 Task: Search one way flight ticket for 1 adult, 5 children, 2 infants in seat and 1 infant on lap in first from Homer: Homer Airport to Laramie: Laramie Regional Airport on 5-3-2023. Choice of flights is American. Number of bags: 1 checked bag. Price is upto 87000. Outbound departure time preference is 6:45.
Action: Mouse moved to (231, 363)
Screenshot: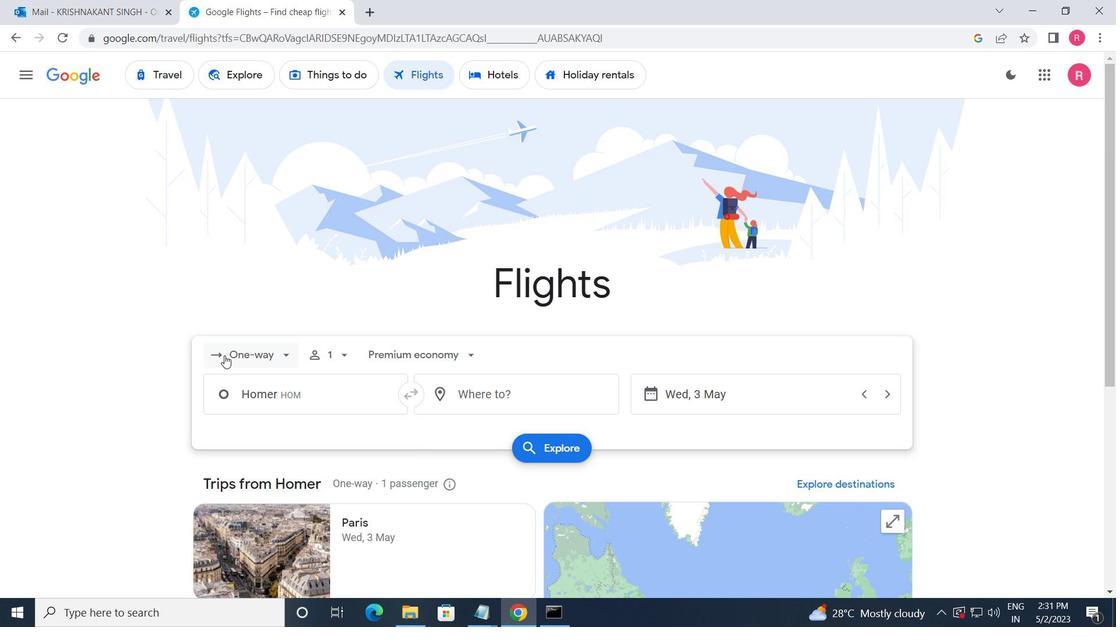 
Action: Mouse pressed left at (231, 363)
Screenshot: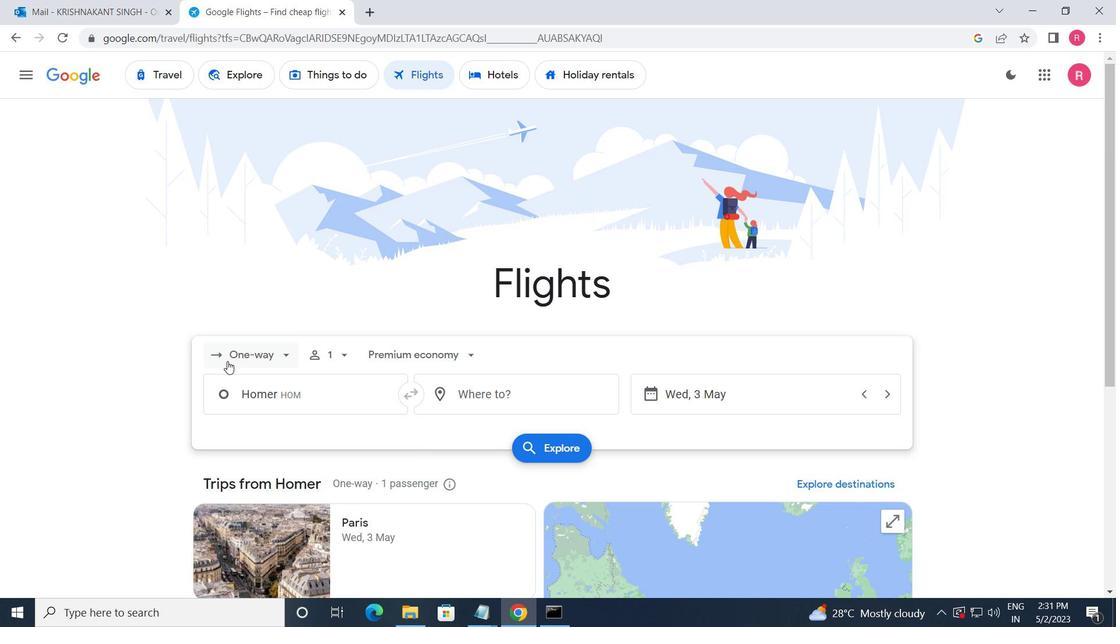 
Action: Mouse moved to (265, 435)
Screenshot: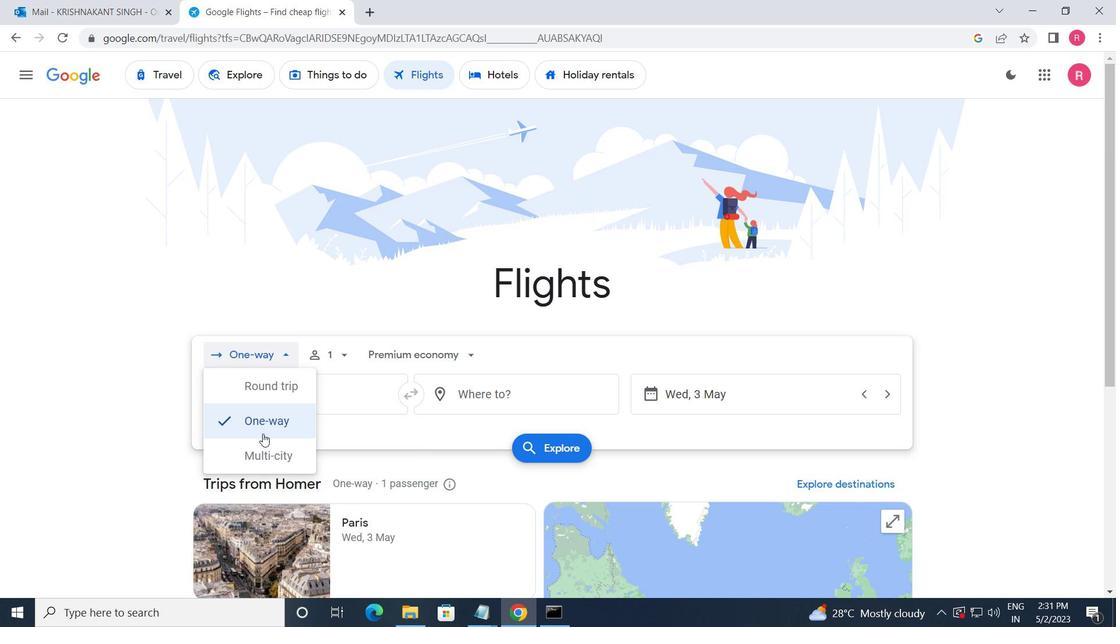 
Action: Mouse pressed left at (265, 435)
Screenshot: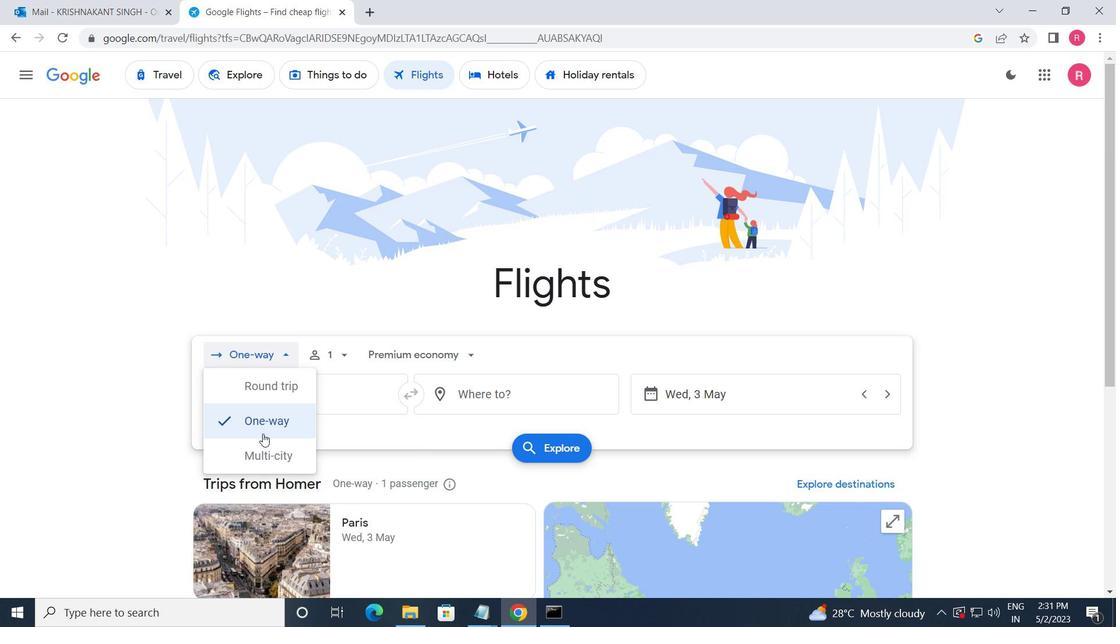 
Action: Mouse moved to (334, 364)
Screenshot: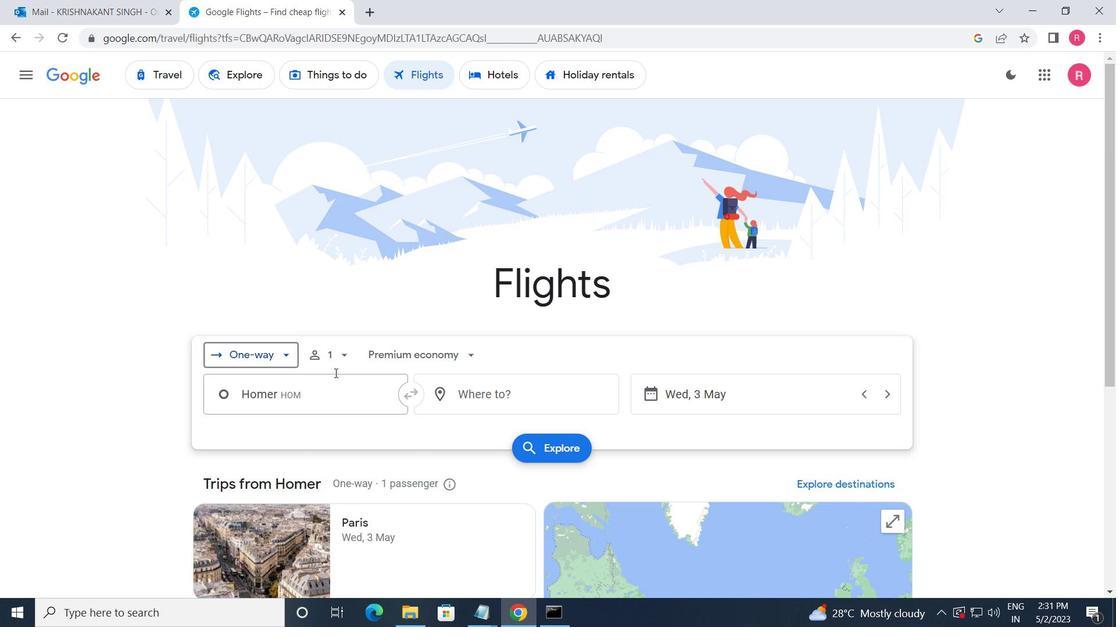 
Action: Mouse pressed left at (334, 364)
Screenshot: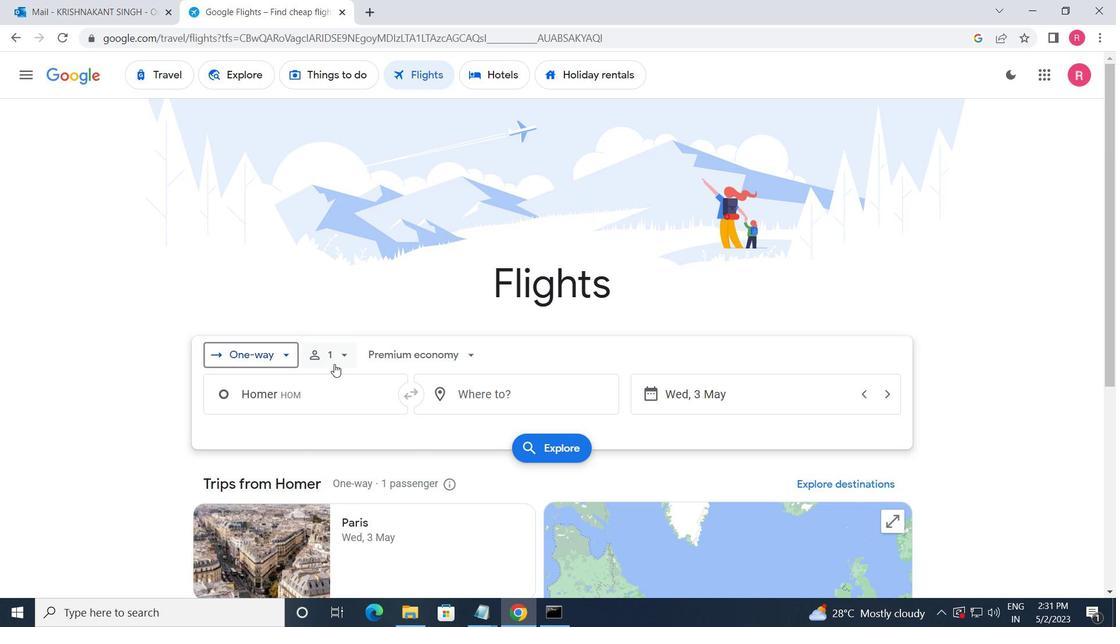 
Action: Mouse moved to (451, 425)
Screenshot: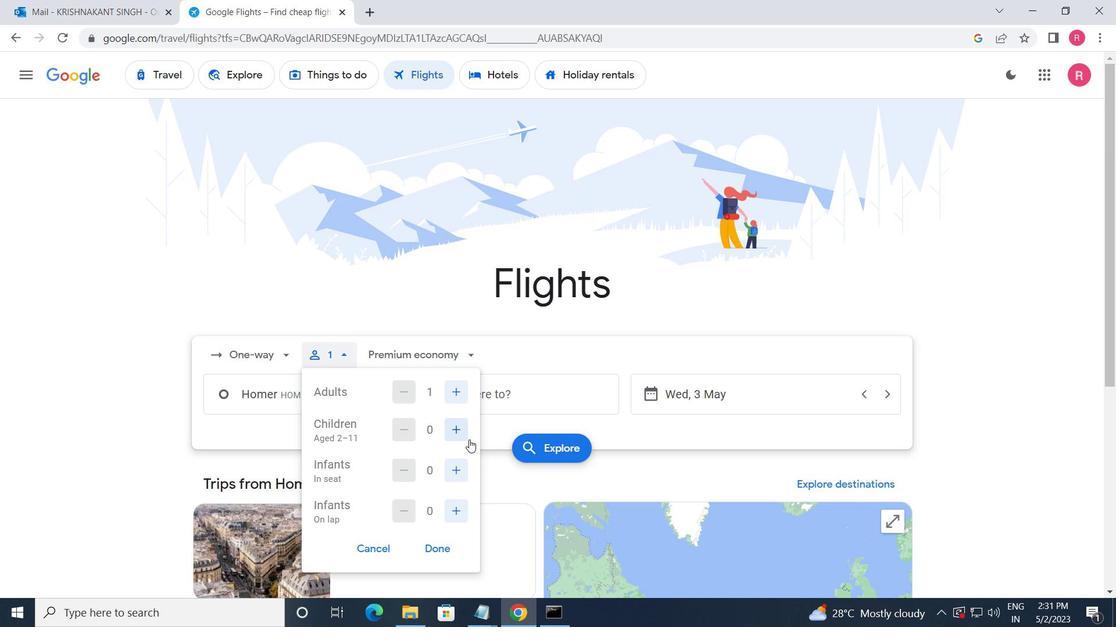 
Action: Mouse pressed left at (451, 425)
Screenshot: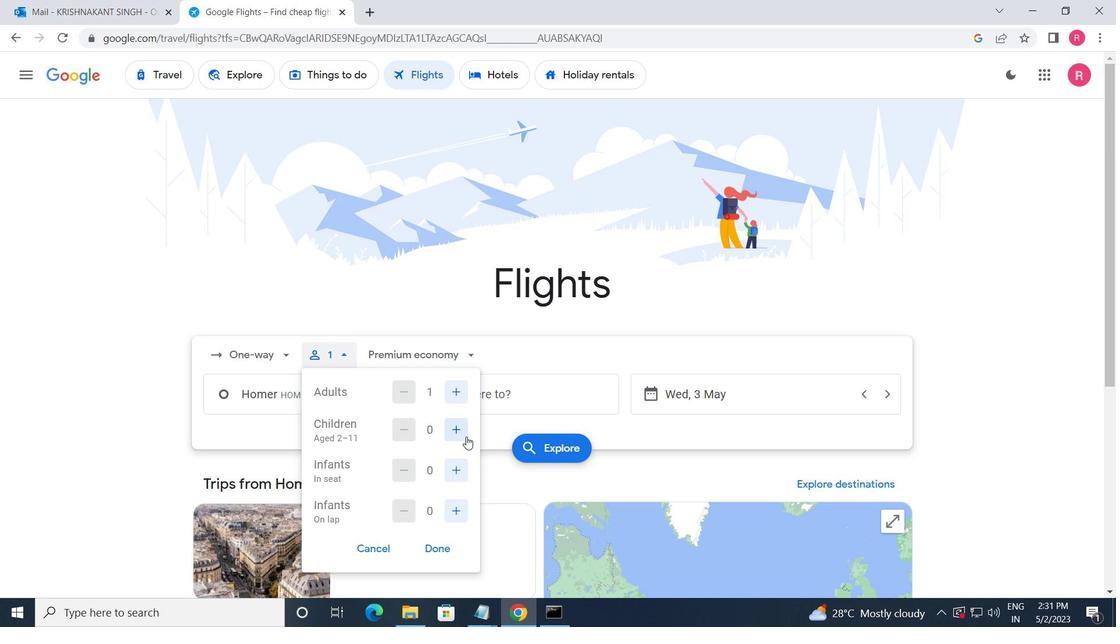 
Action: Mouse pressed left at (451, 425)
Screenshot: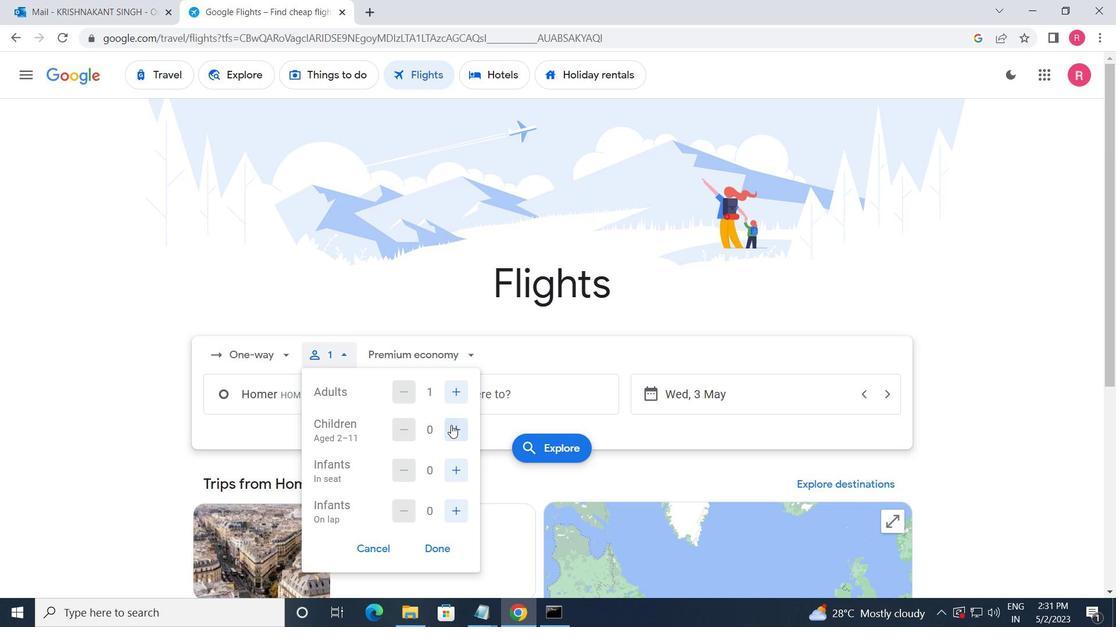 
Action: Mouse pressed left at (451, 425)
Screenshot: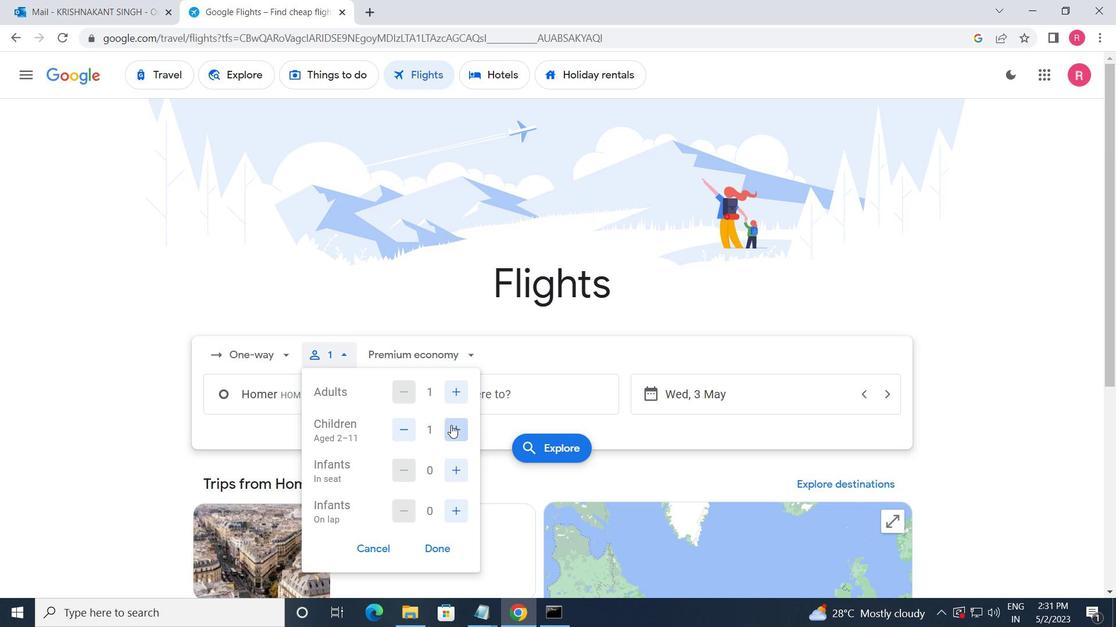 
Action: Mouse pressed left at (451, 425)
Screenshot: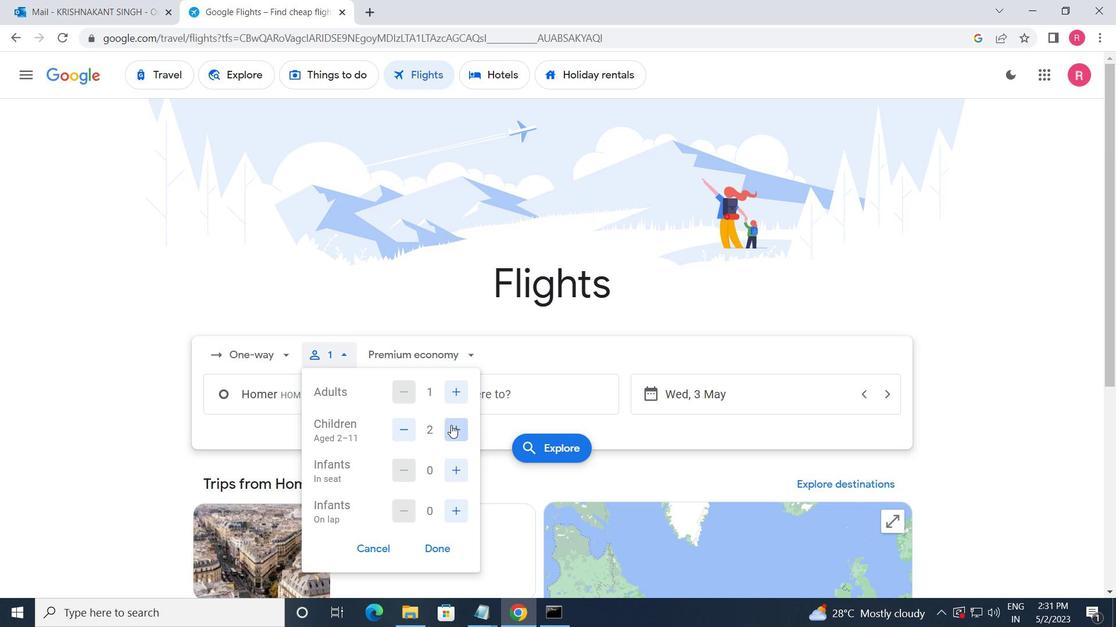 
Action: Mouse pressed left at (451, 425)
Screenshot: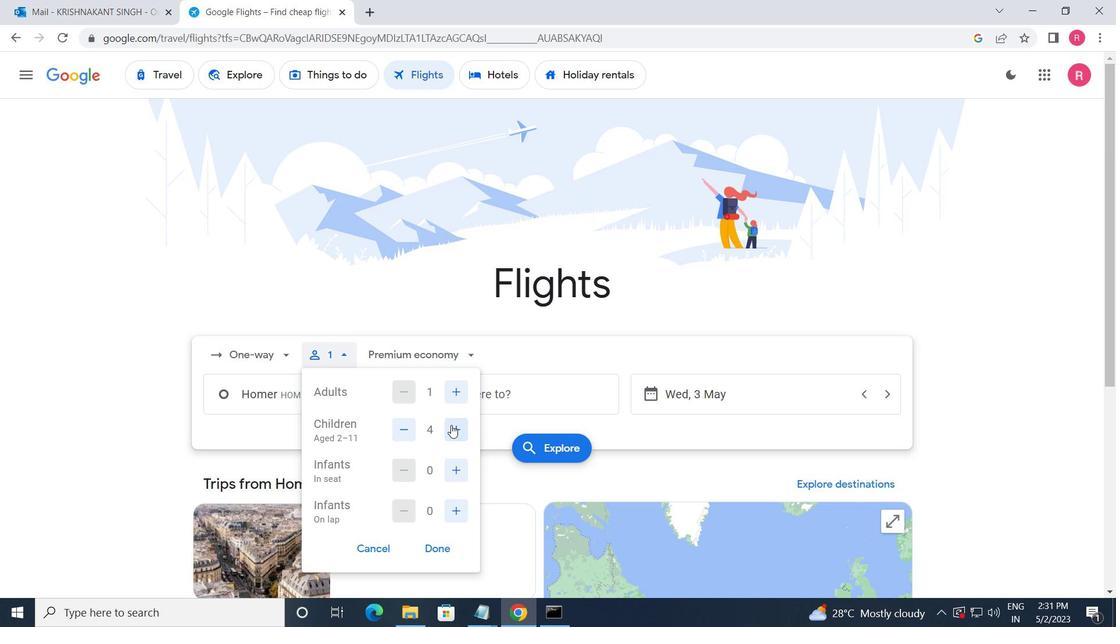 
Action: Mouse moved to (456, 470)
Screenshot: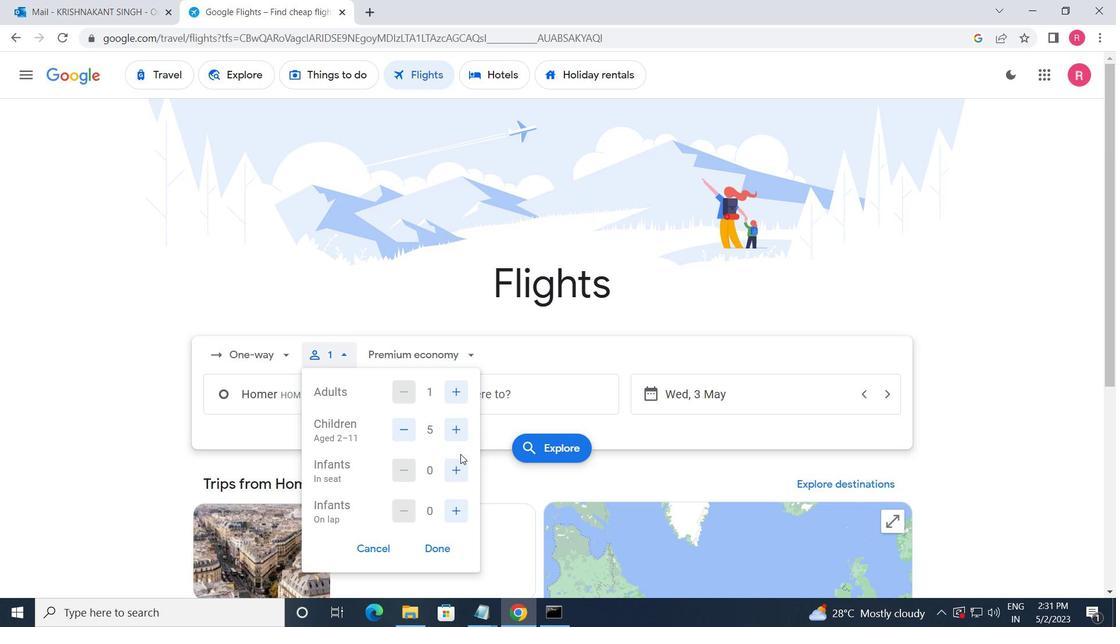 
Action: Mouse pressed left at (456, 470)
Screenshot: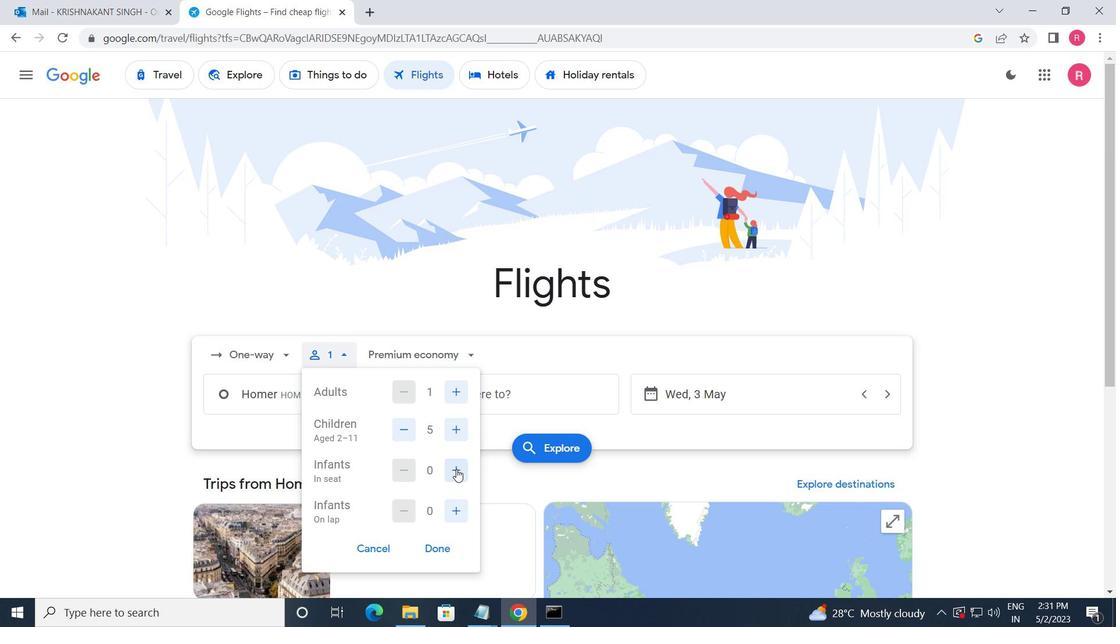 
Action: Mouse pressed left at (456, 470)
Screenshot: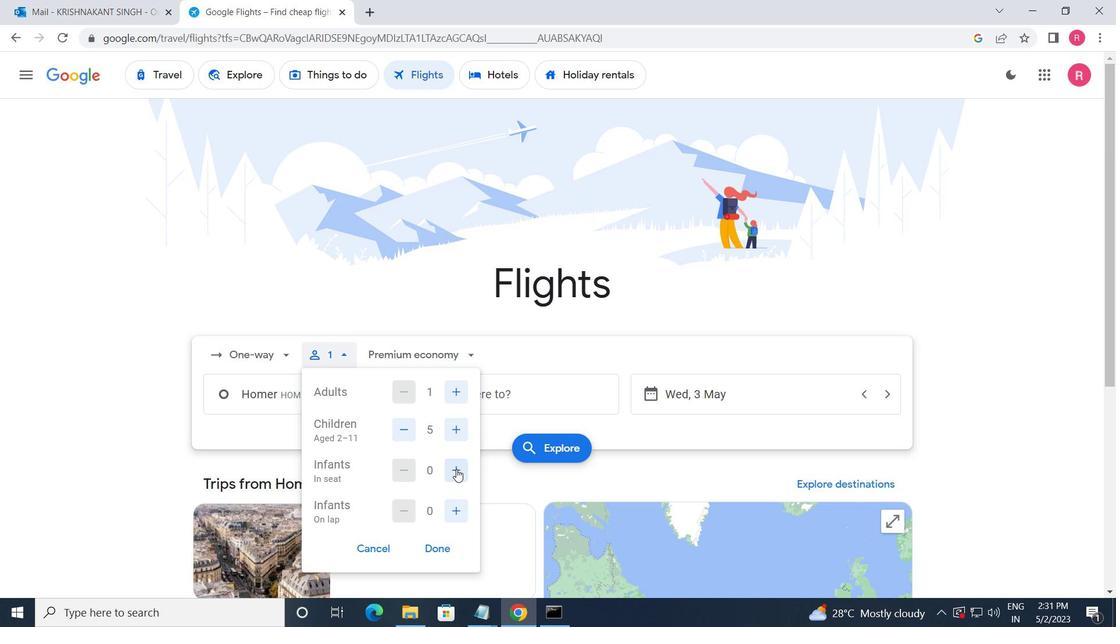 
Action: Mouse moved to (462, 507)
Screenshot: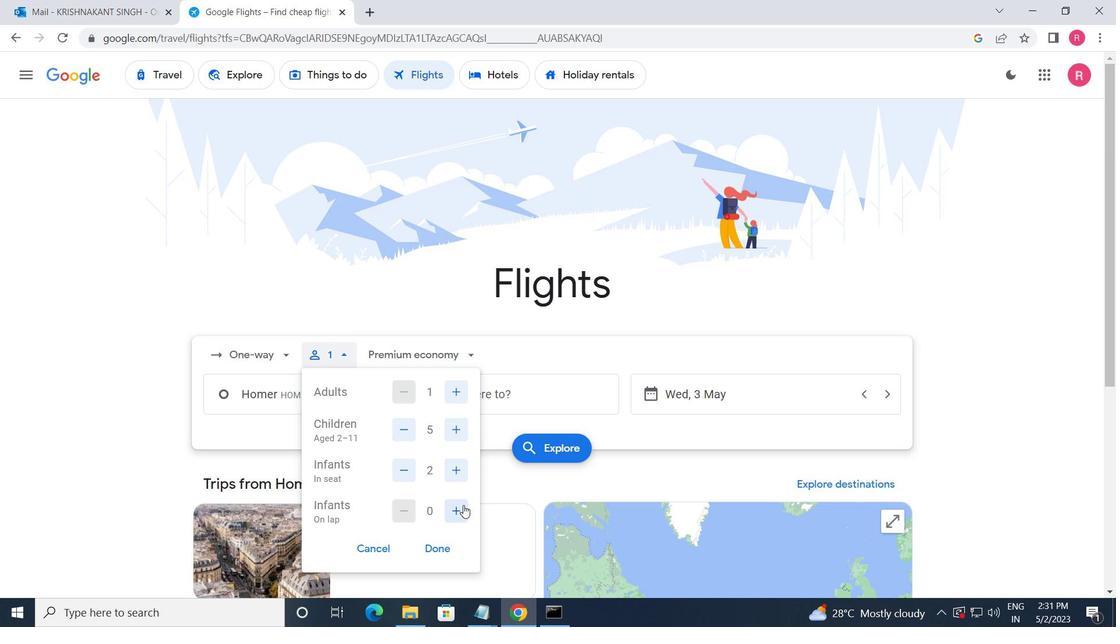 
Action: Mouse pressed left at (462, 507)
Screenshot: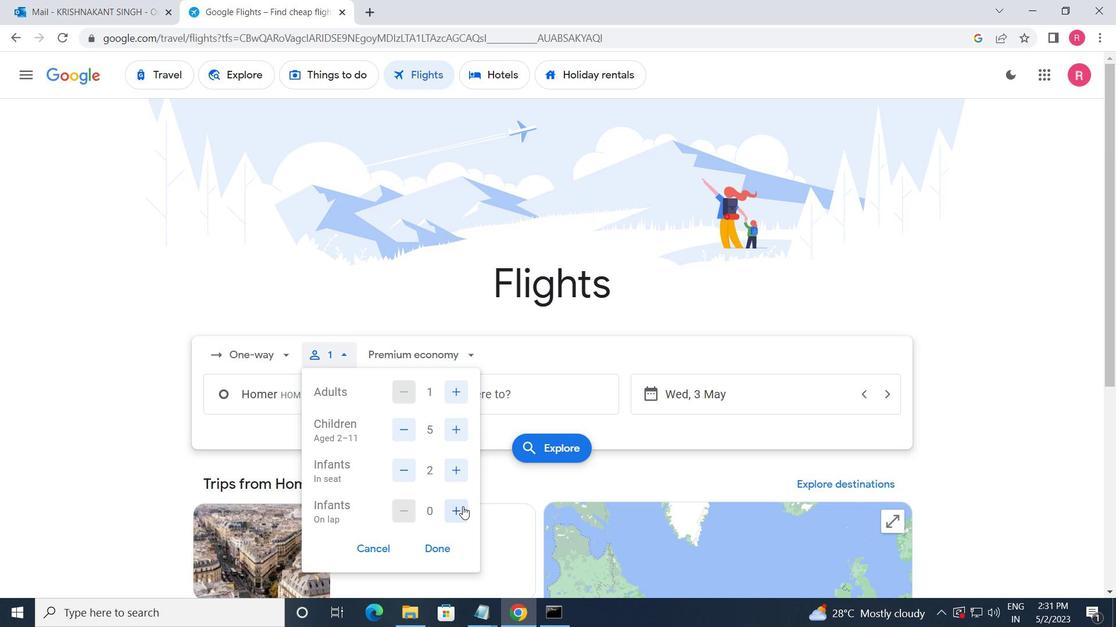 
Action: Mouse moved to (405, 513)
Screenshot: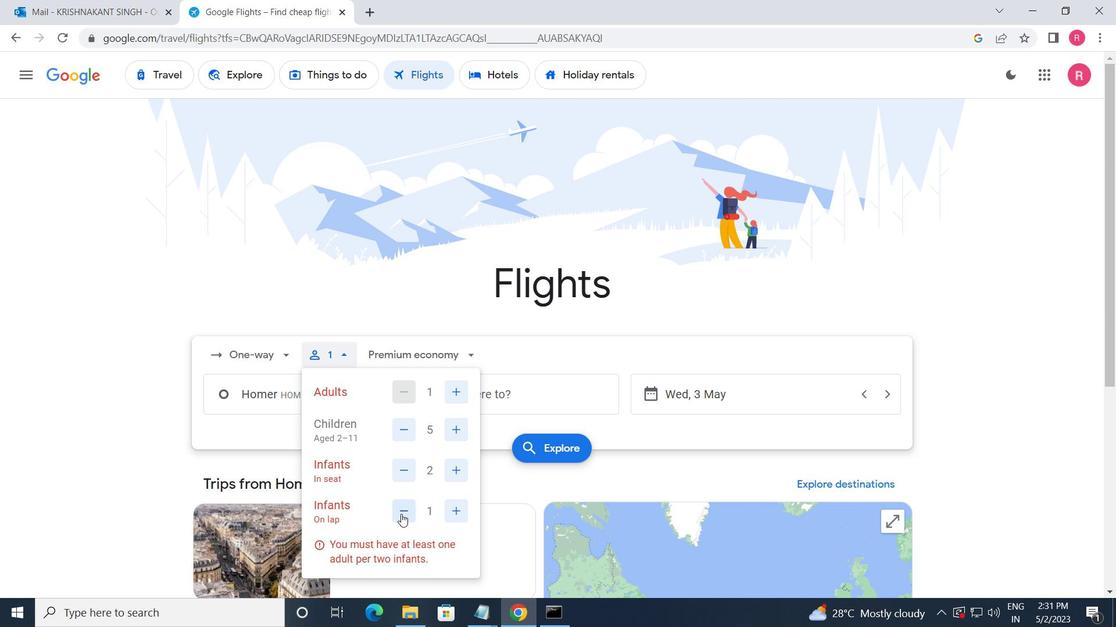 
Action: Mouse pressed left at (405, 513)
Screenshot: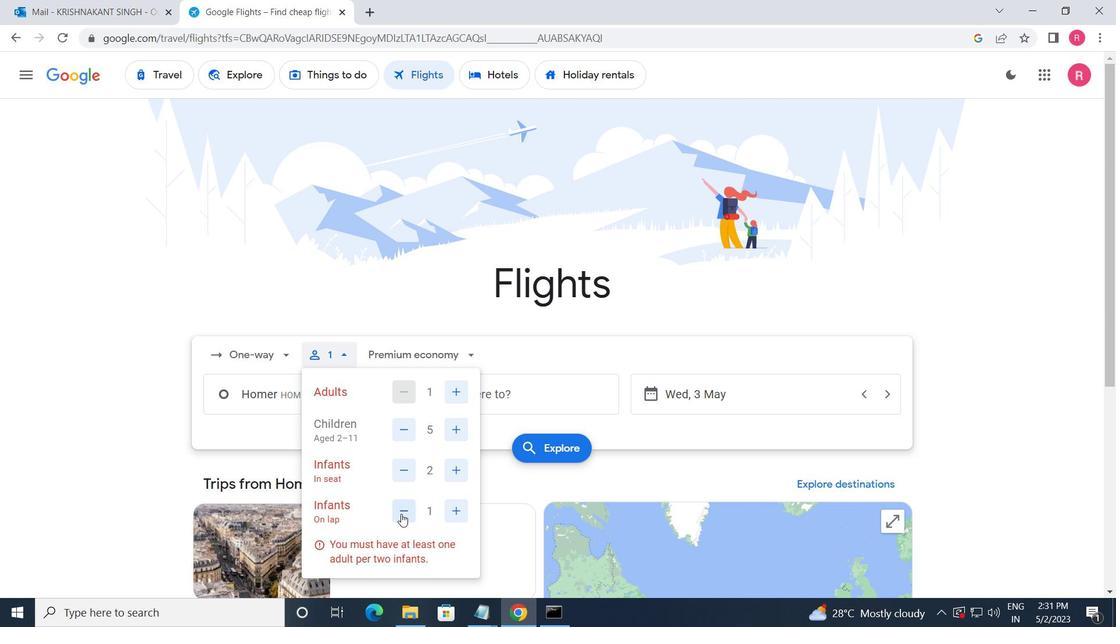 
Action: Mouse moved to (432, 549)
Screenshot: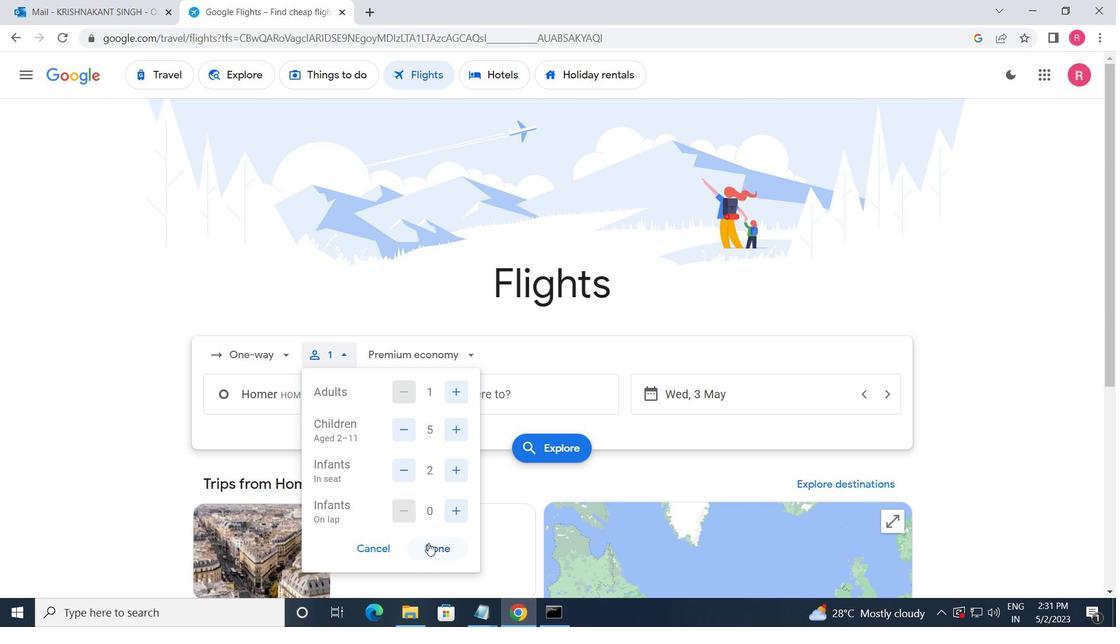 
Action: Mouse pressed left at (432, 549)
Screenshot: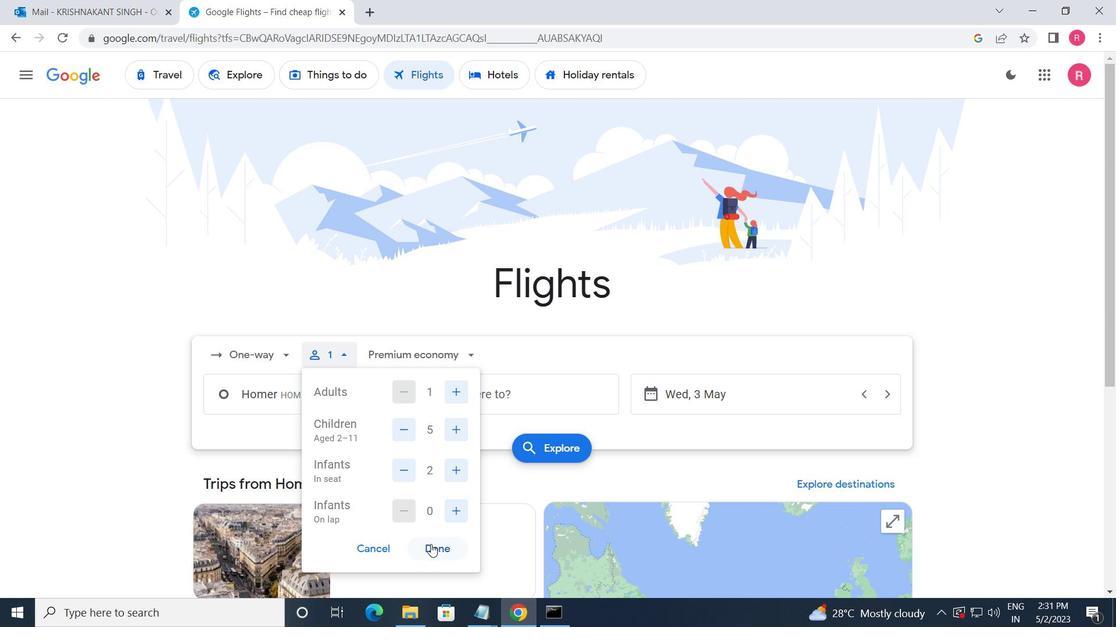 
Action: Mouse moved to (417, 369)
Screenshot: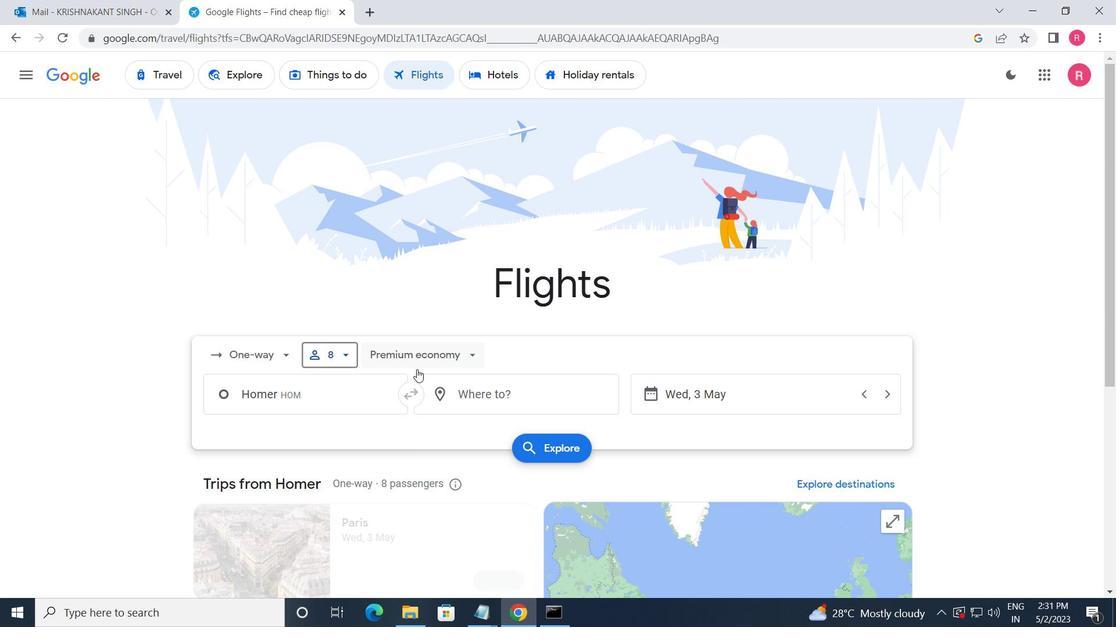 
Action: Mouse pressed left at (417, 369)
Screenshot: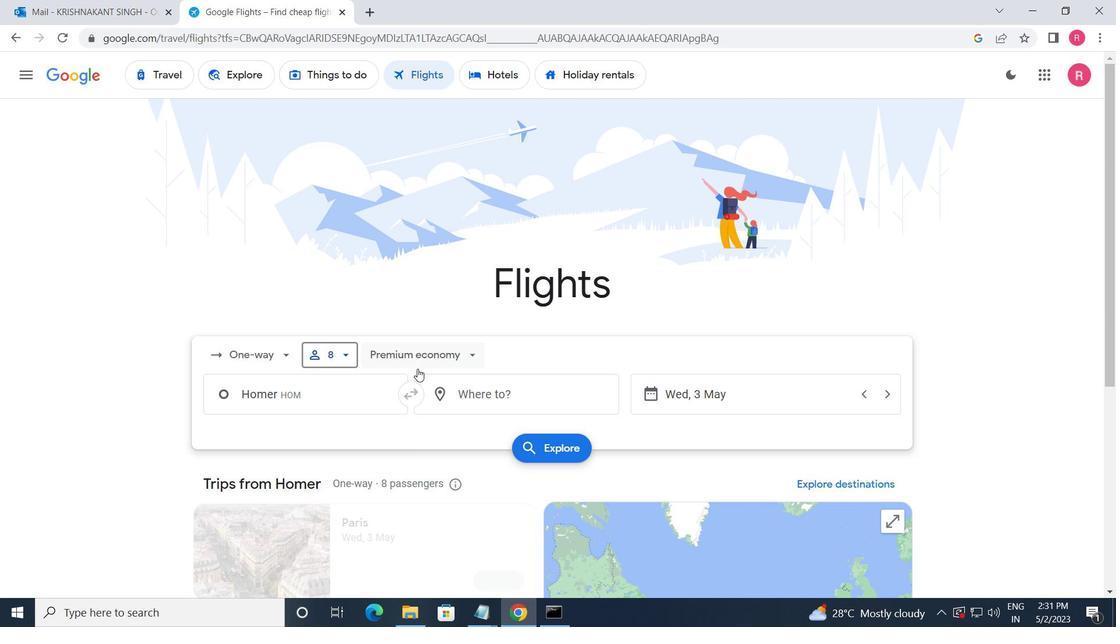
Action: Mouse moved to (402, 498)
Screenshot: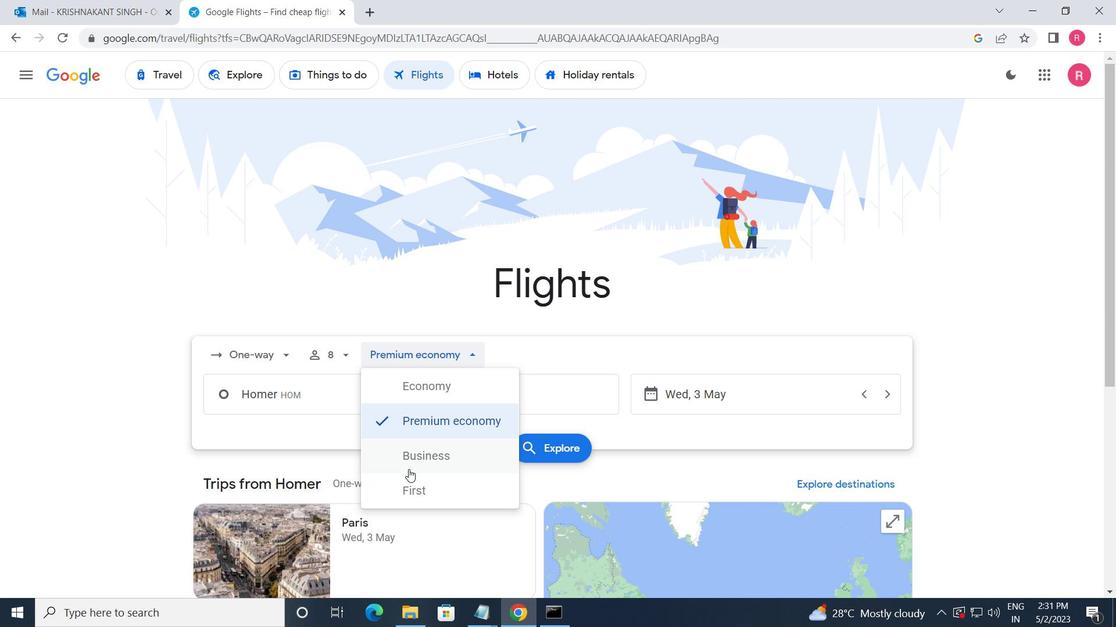 
Action: Mouse pressed left at (402, 498)
Screenshot: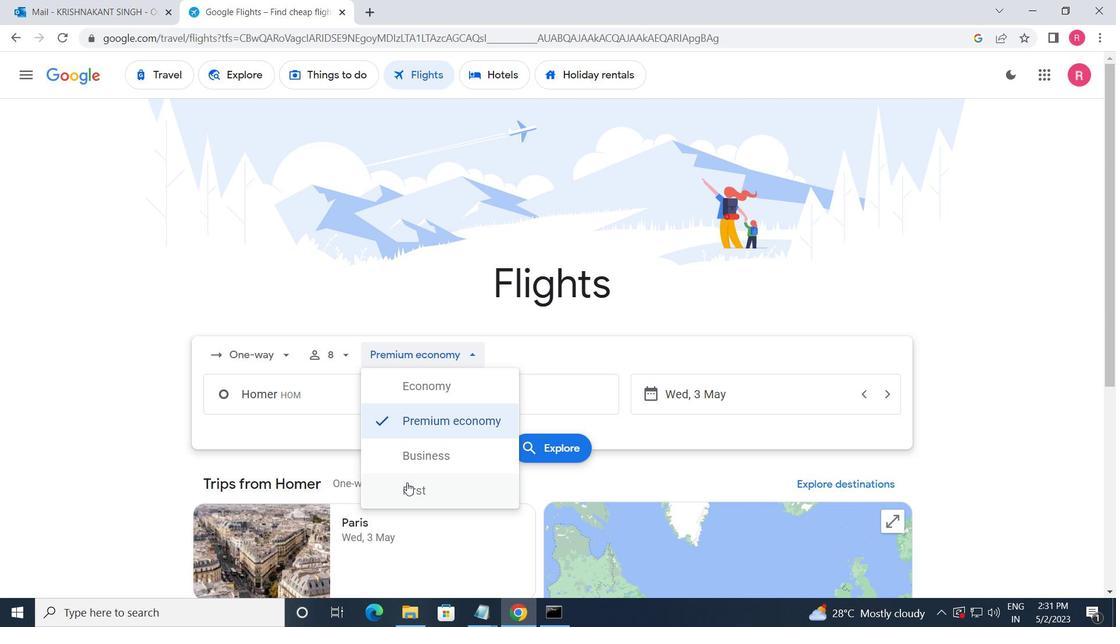 
Action: Mouse moved to (348, 398)
Screenshot: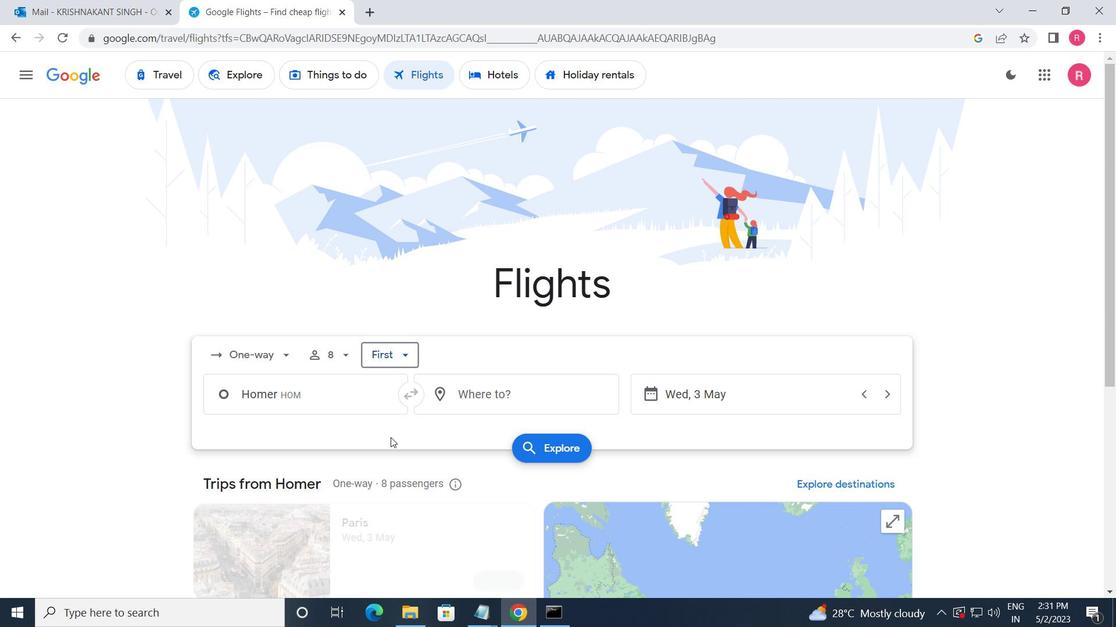 
Action: Mouse pressed left at (348, 398)
Screenshot: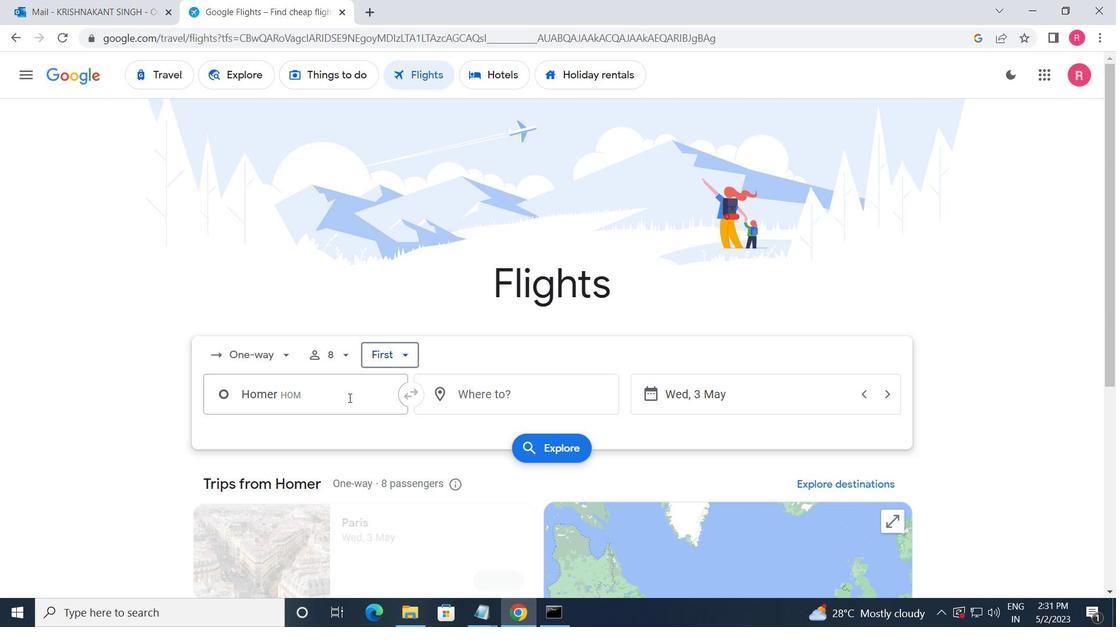 
Action: Mouse moved to (306, 526)
Screenshot: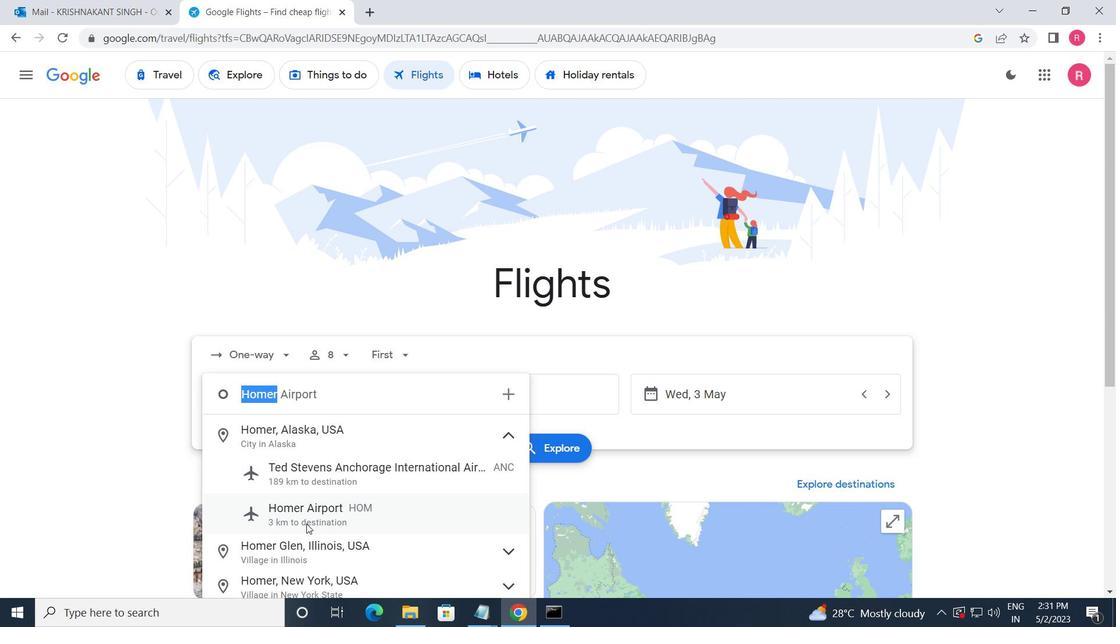 
Action: Mouse pressed left at (306, 526)
Screenshot: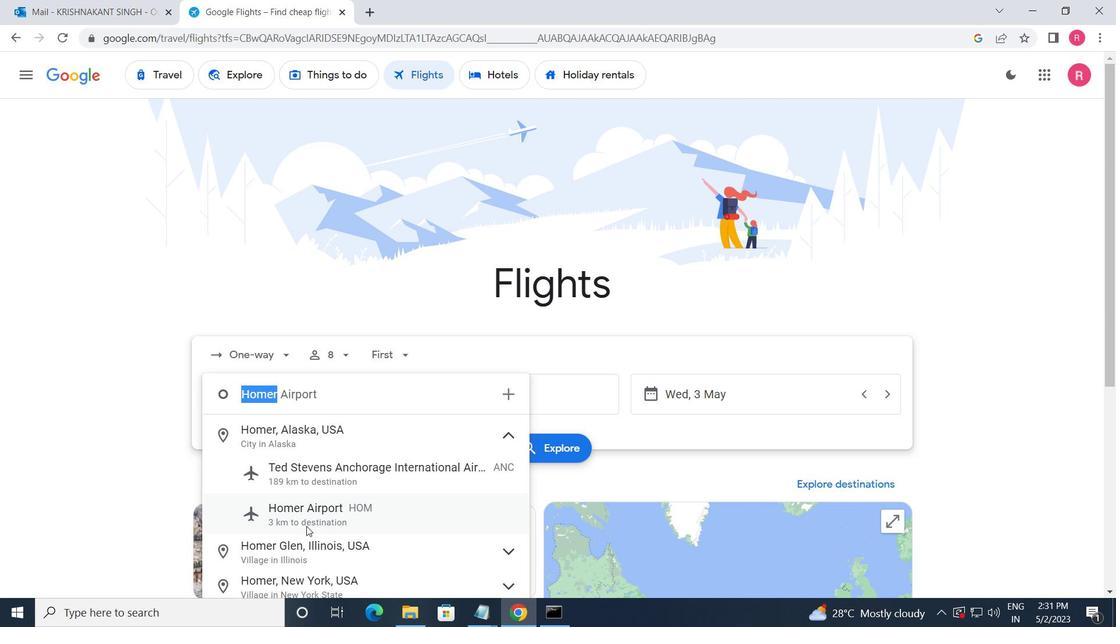 
Action: Mouse moved to (506, 397)
Screenshot: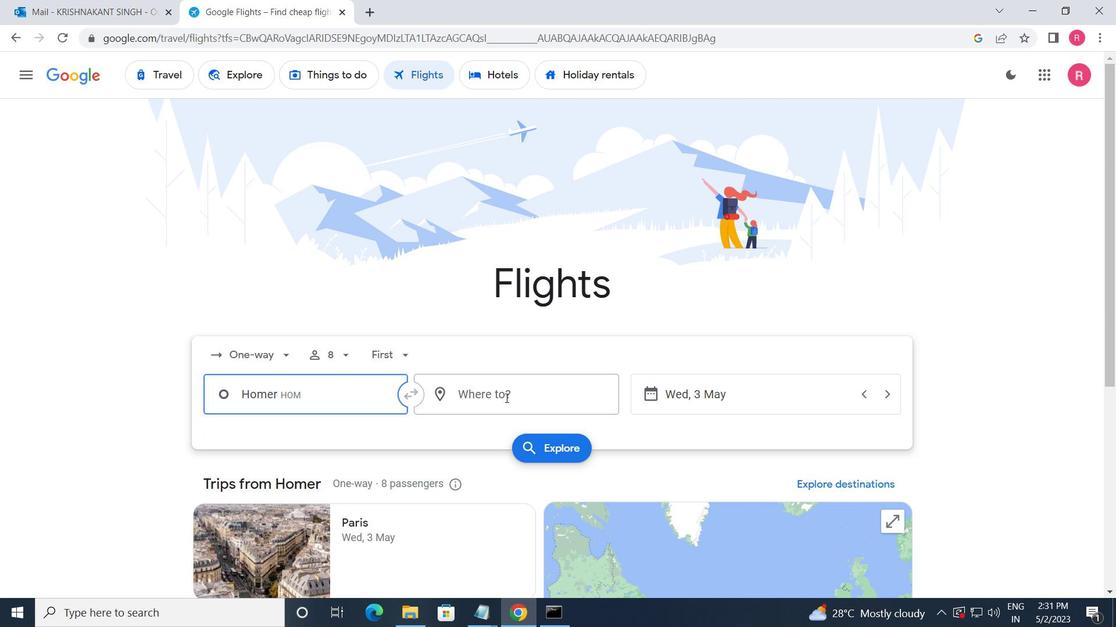 
Action: Mouse pressed left at (506, 397)
Screenshot: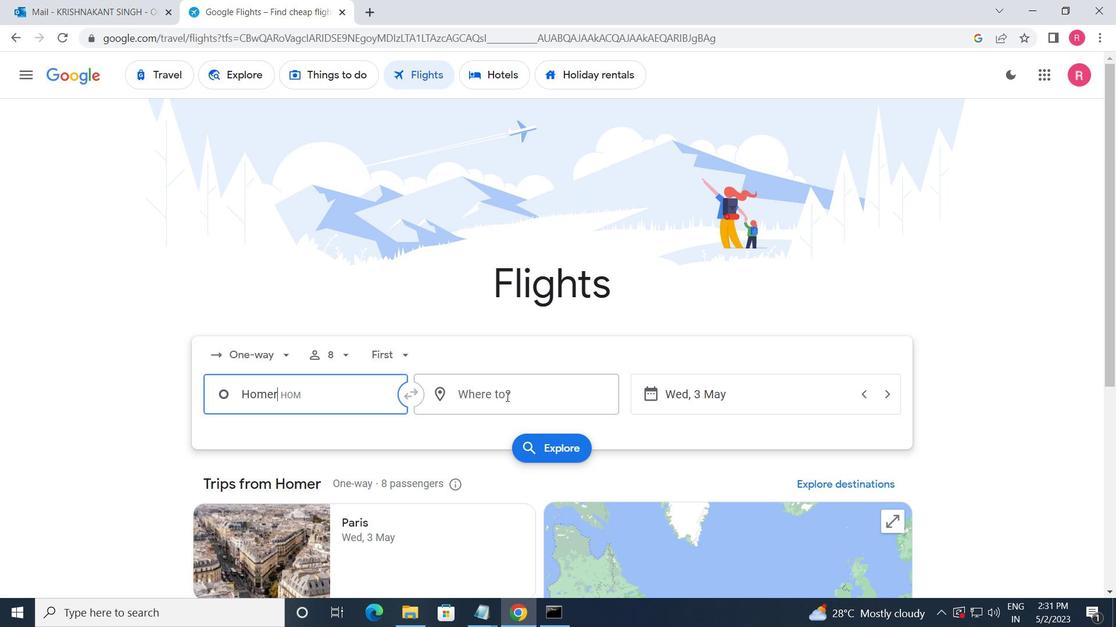 
Action: Mouse moved to (507, 546)
Screenshot: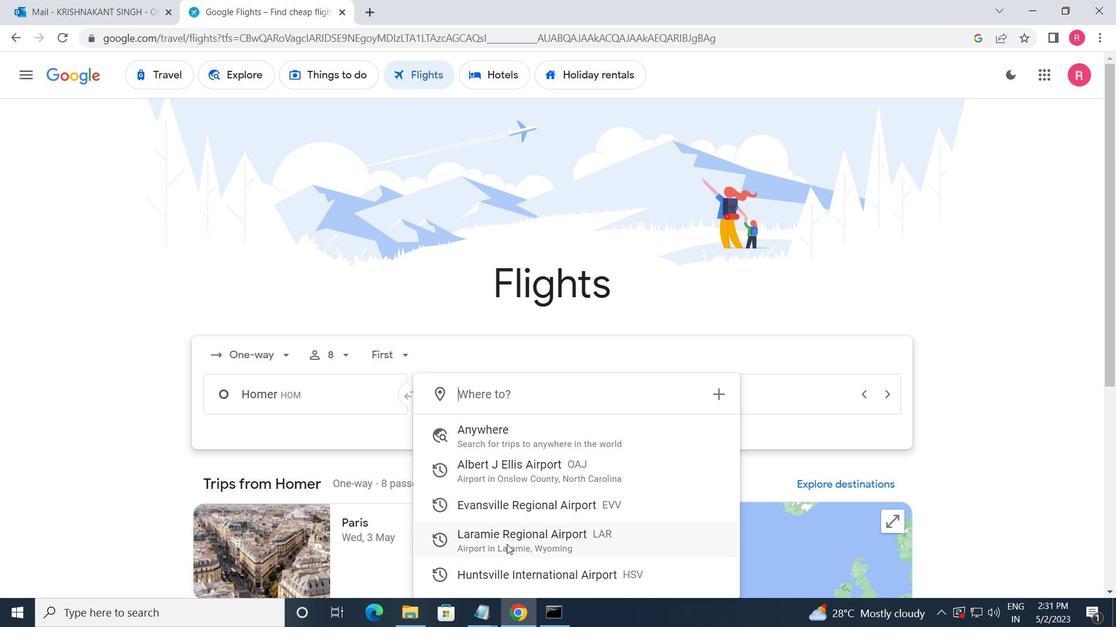 
Action: Mouse pressed left at (507, 546)
Screenshot: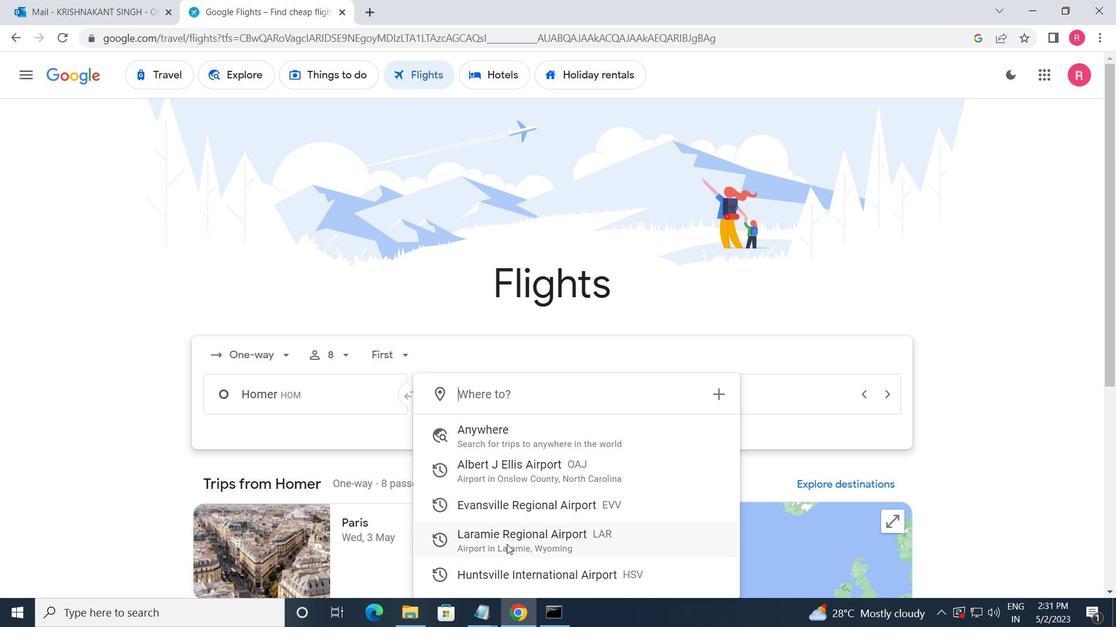 
Action: Mouse moved to (748, 403)
Screenshot: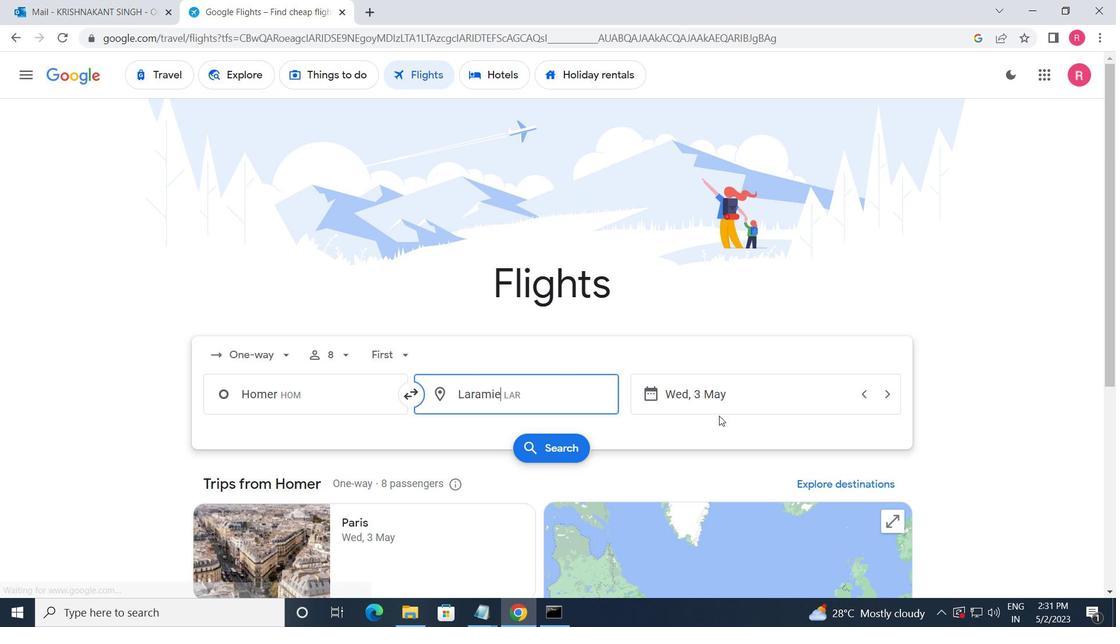 
Action: Mouse pressed left at (748, 403)
Screenshot: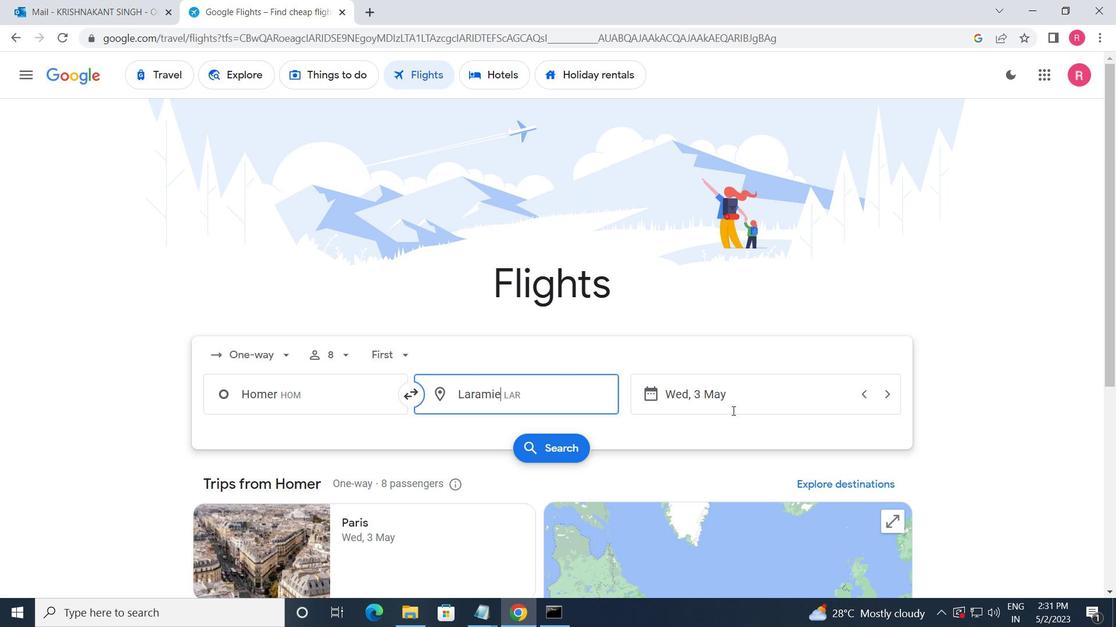 
Action: Mouse moved to (494, 339)
Screenshot: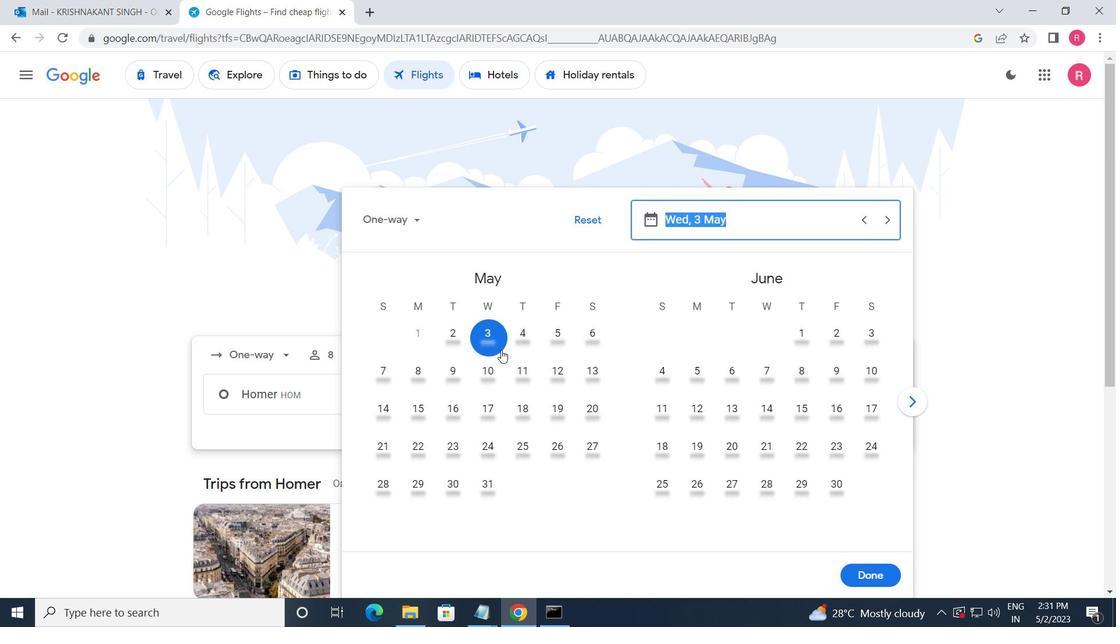 
Action: Mouse pressed left at (494, 339)
Screenshot: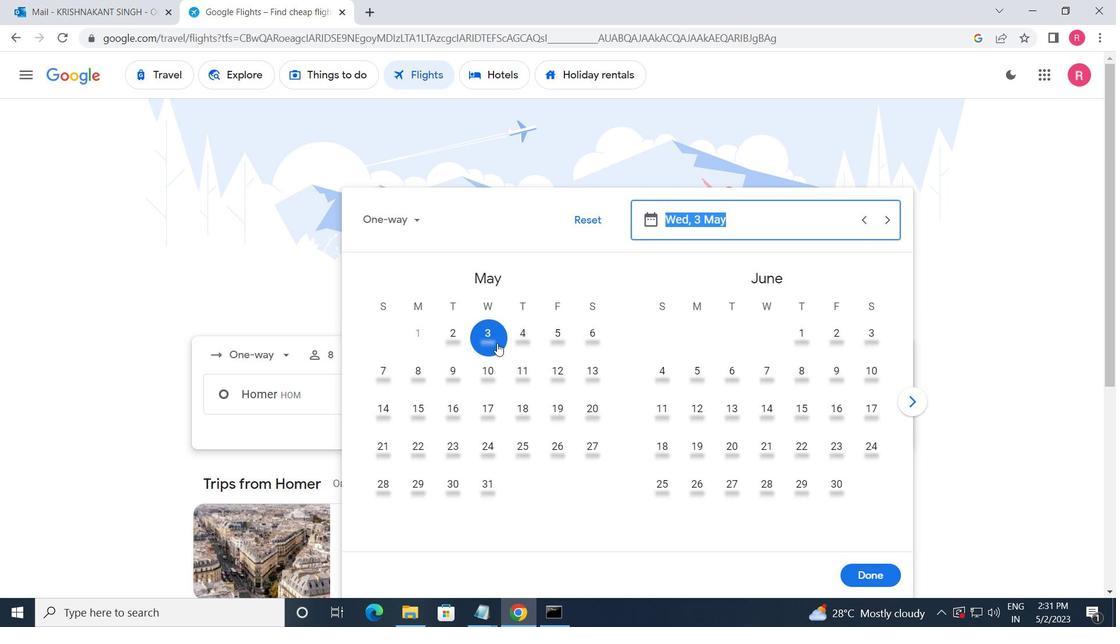 
Action: Mouse moved to (862, 574)
Screenshot: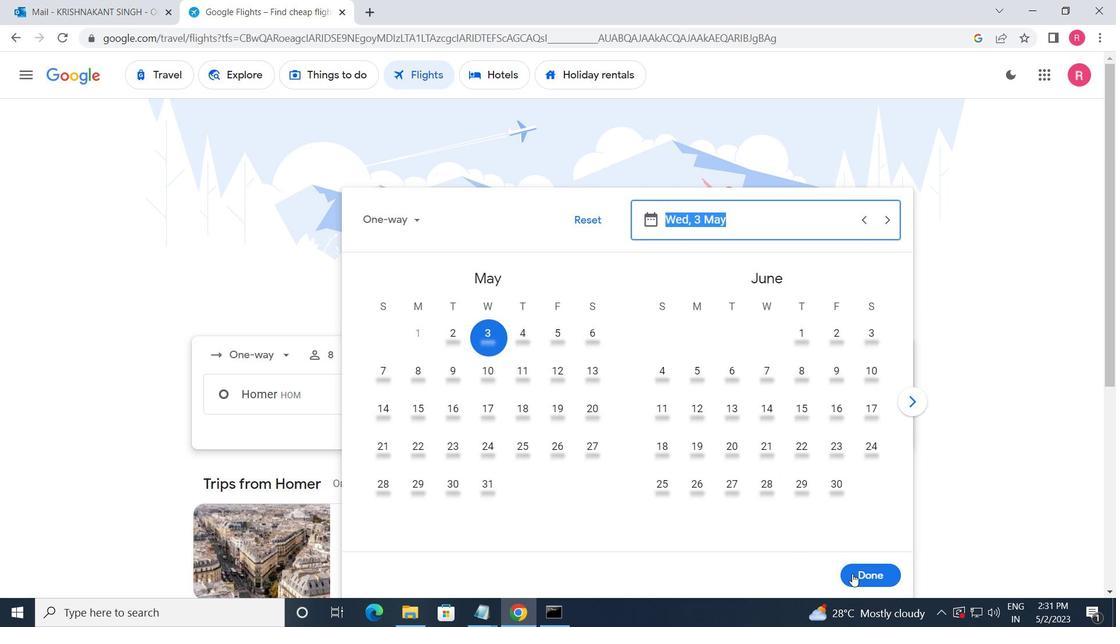 
Action: Mouse pressed left at (862, 574)
Screenshot: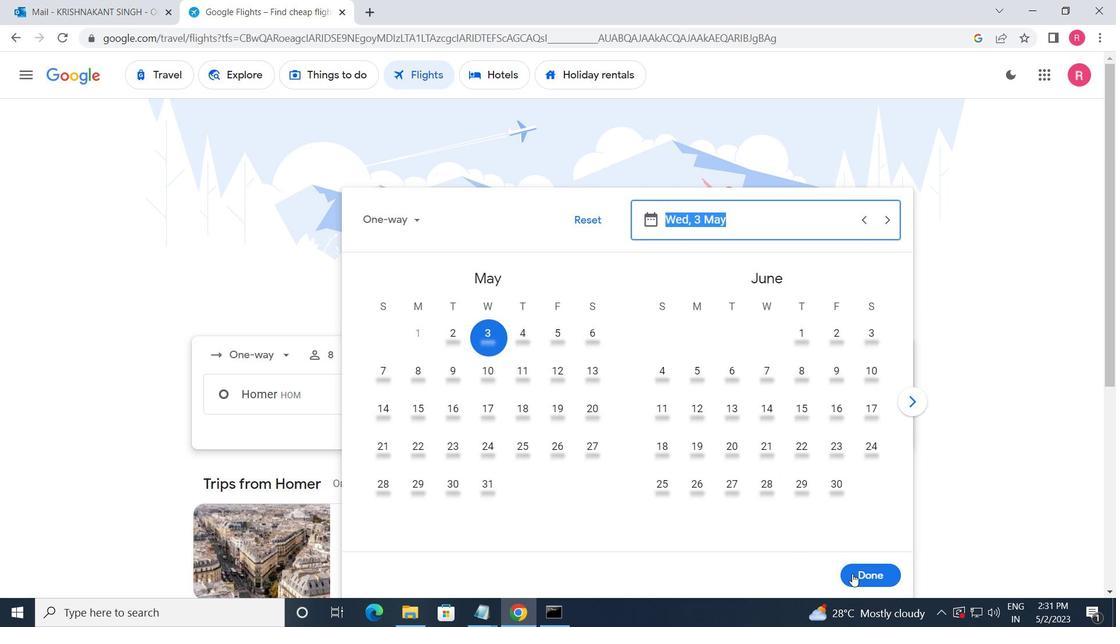
Action: Mouse moved to (541, 445)
Screenshot: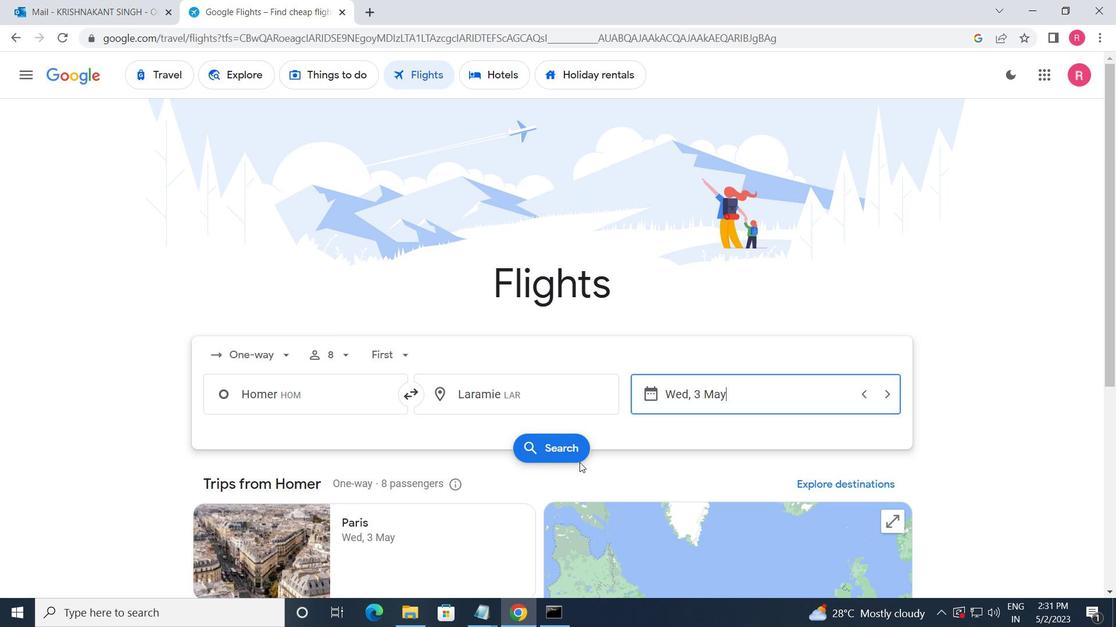 
Action: Mouse pressed left at (541, 445)
Screenshot: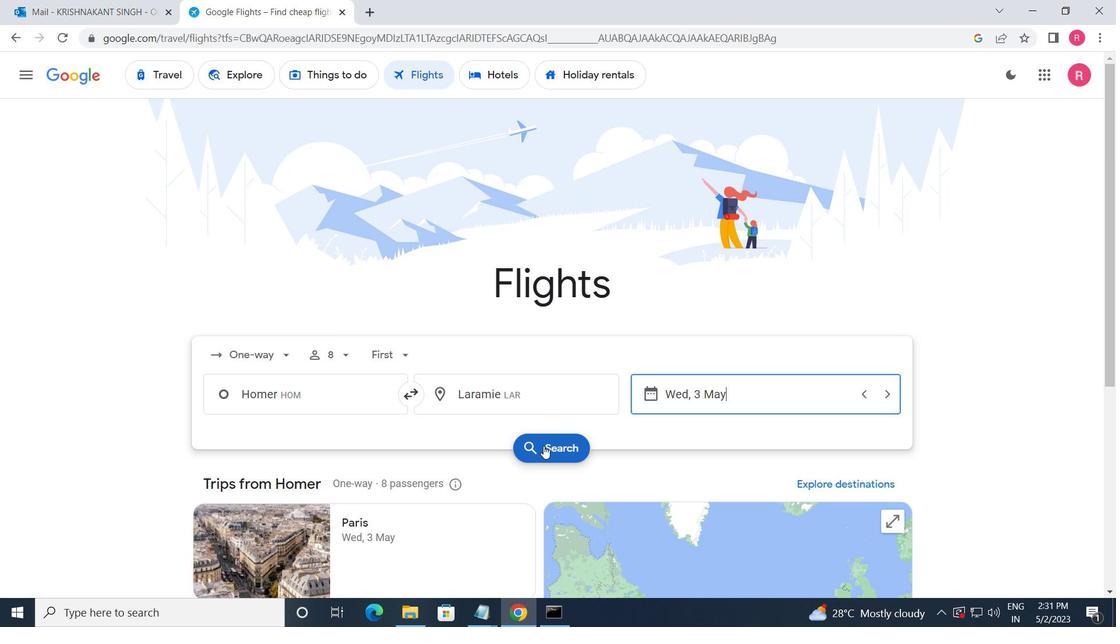
Action: Mouse moved to (238, 209)
Screenshot: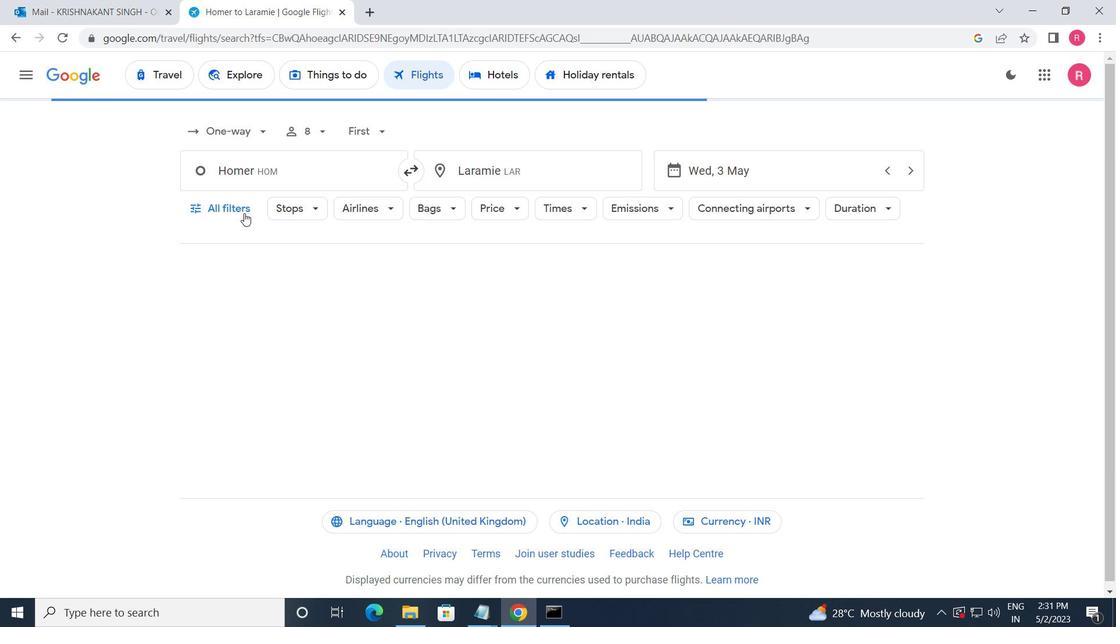 
Action: Mouse pressed left at (238, 209)
Screenshot: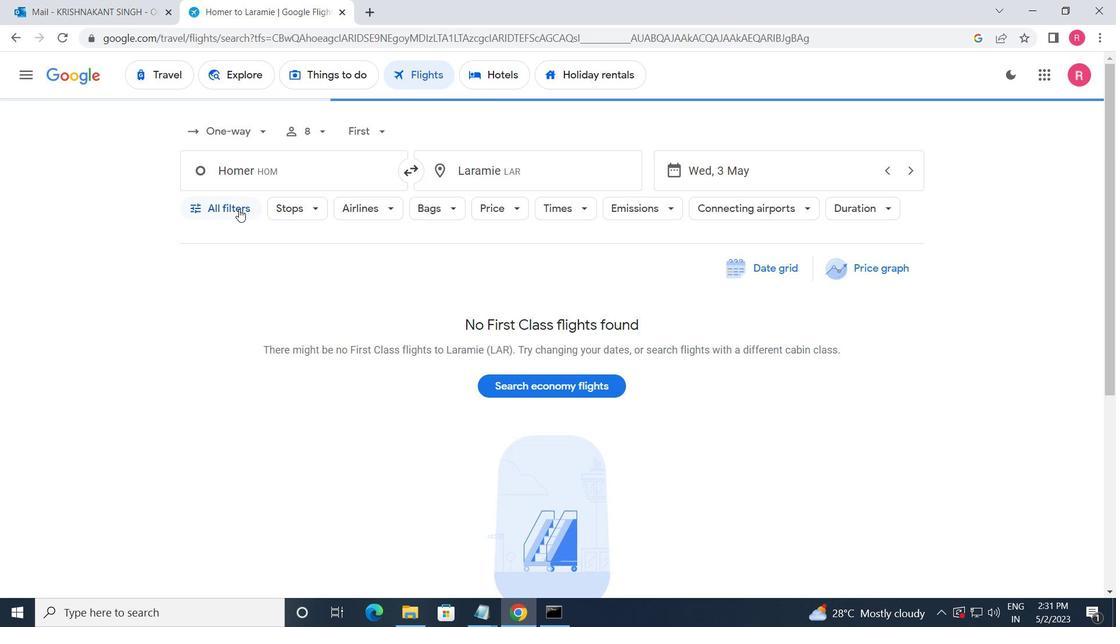 
Action: Mouse moved to (242, 352)
Screenshot: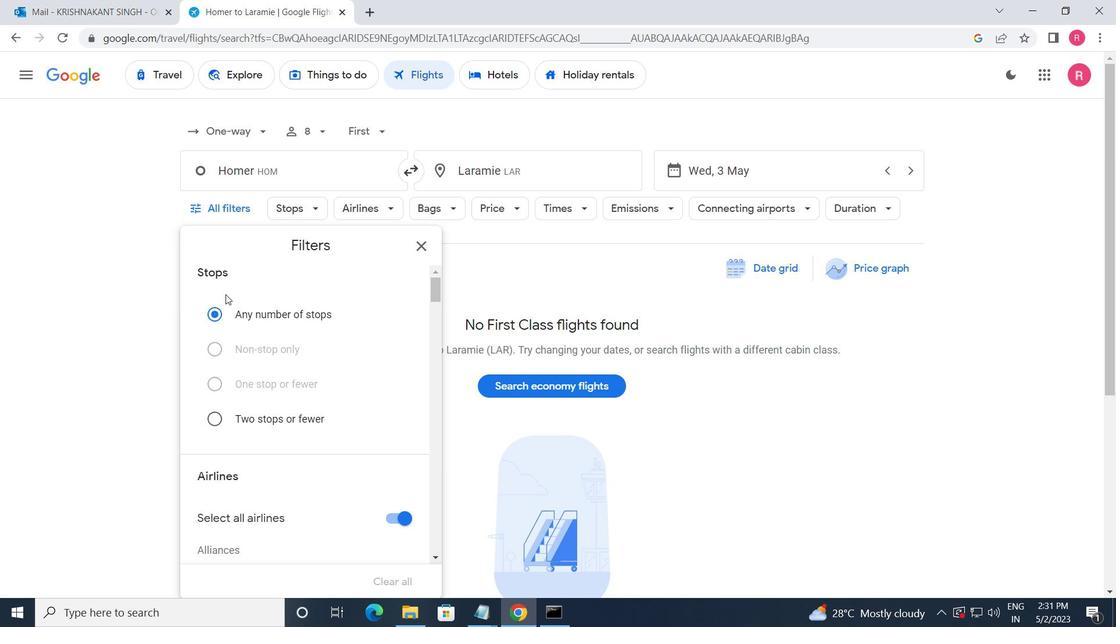
Action: Mouse scrolled (242, 352) with delta (0, 0)
Screenshot: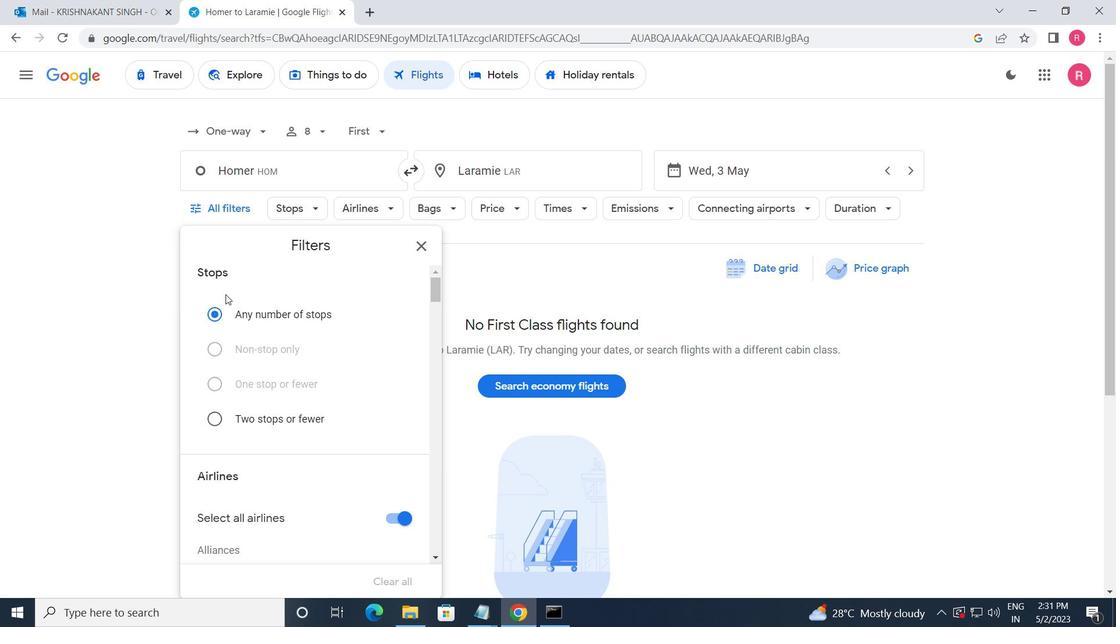 
Action: Mouse moved to (282, 403)
Screenshot: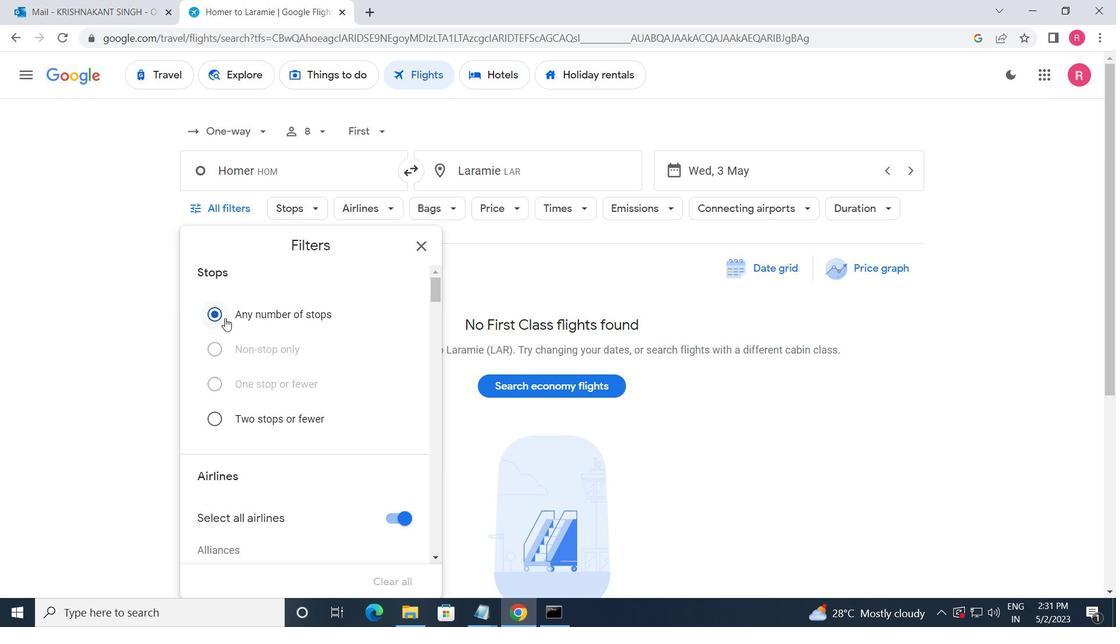 
Action: Mouse scrolled (282, 402) with delta (0, 0)
Screenshot: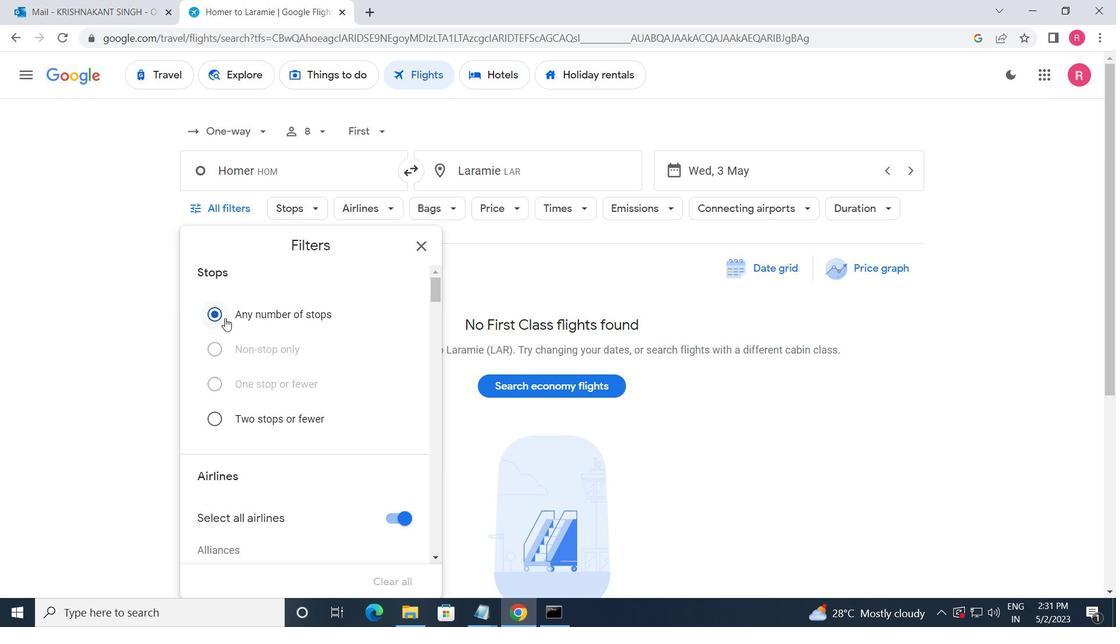 
Action: Mouse moved to (282, 403)
Screenshot: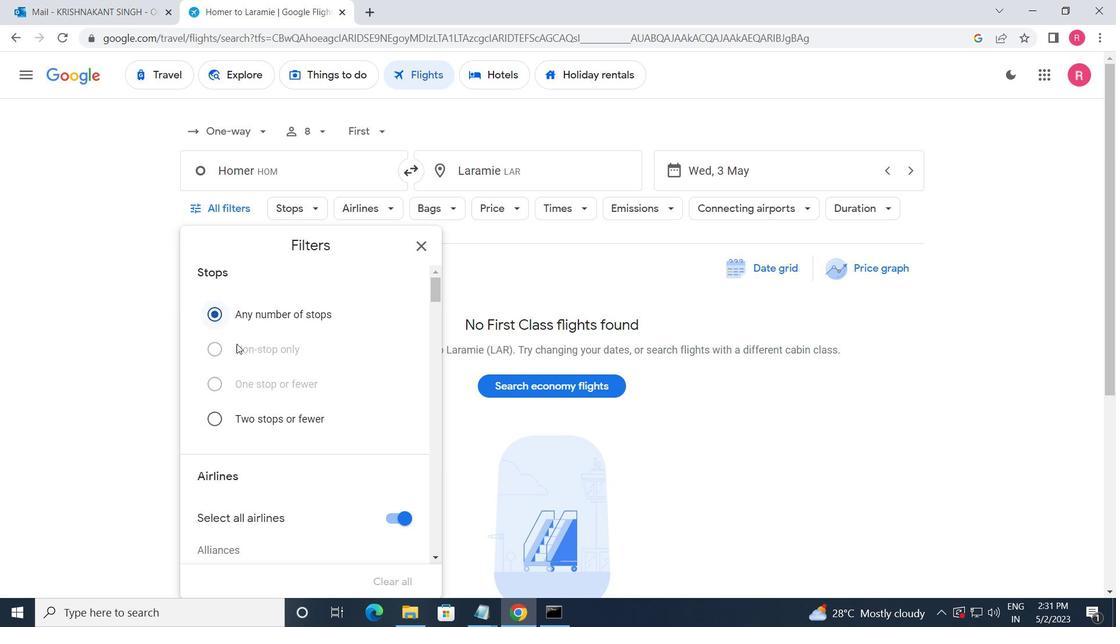 
Action: Mouse scrolled (282, 403) with delta (0, 0)
Screenshot: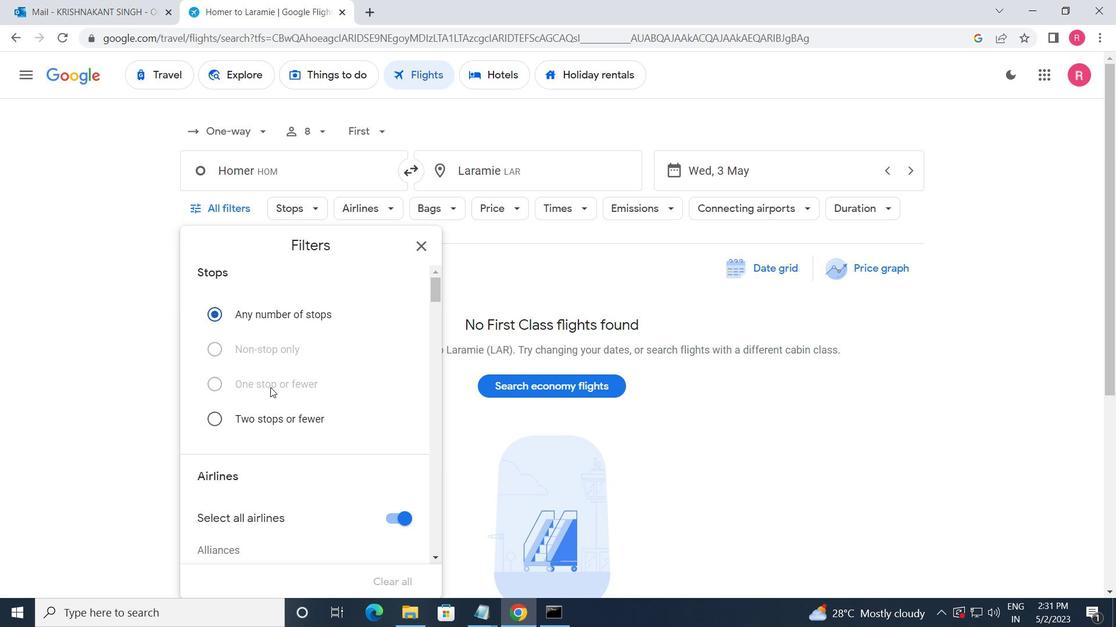 
Action: Mouse moved to (282, 408)
Screenshot: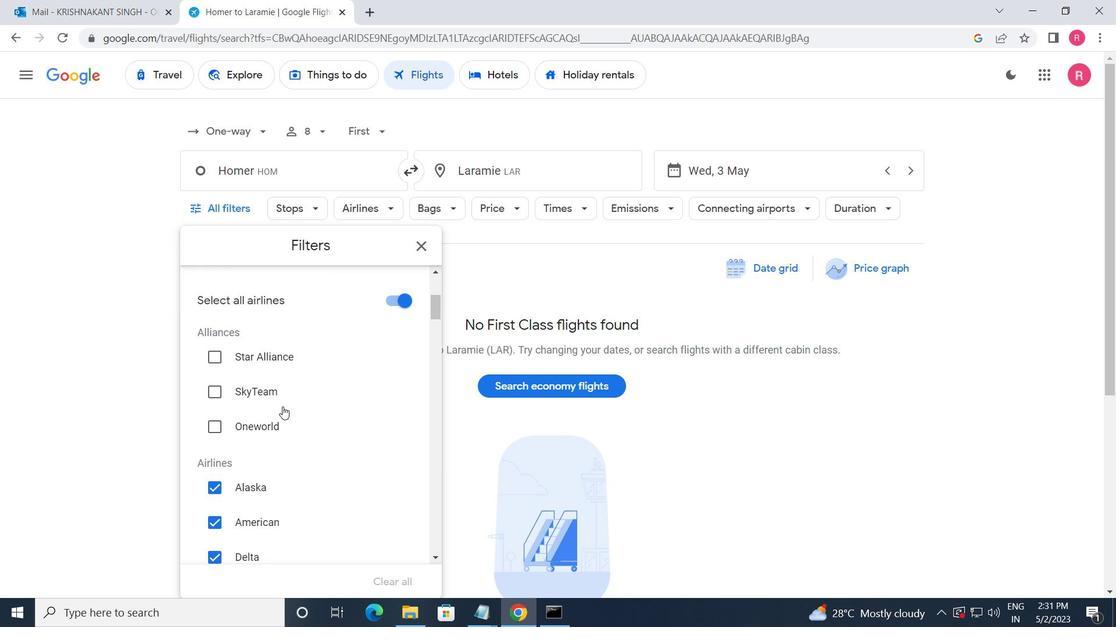 
Action: Mouse scrolled (282, 408) with delta (0, 0)
Screenshot: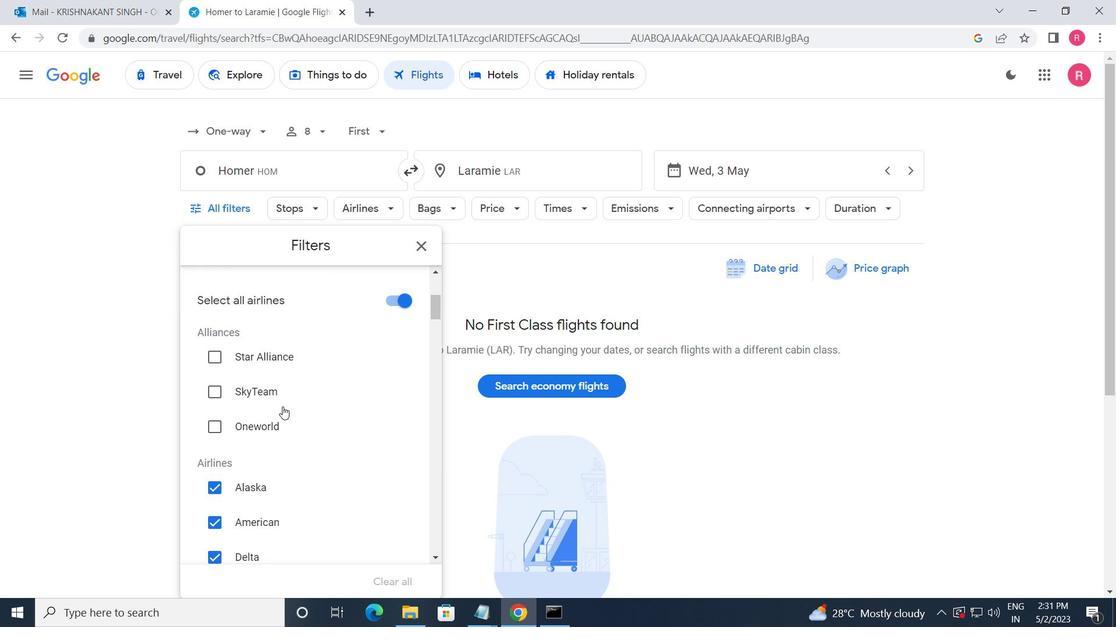 
Action: Mouse moved to (380, 453)
Screenshot: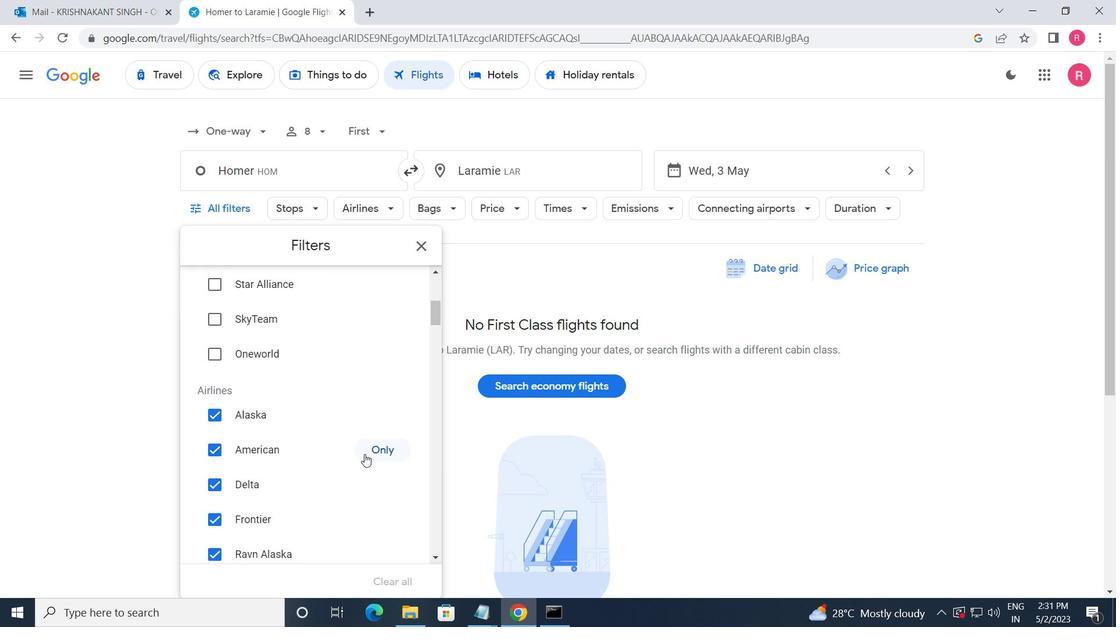 
Action: Mouse pressed left at (380, 453)
Screenshot: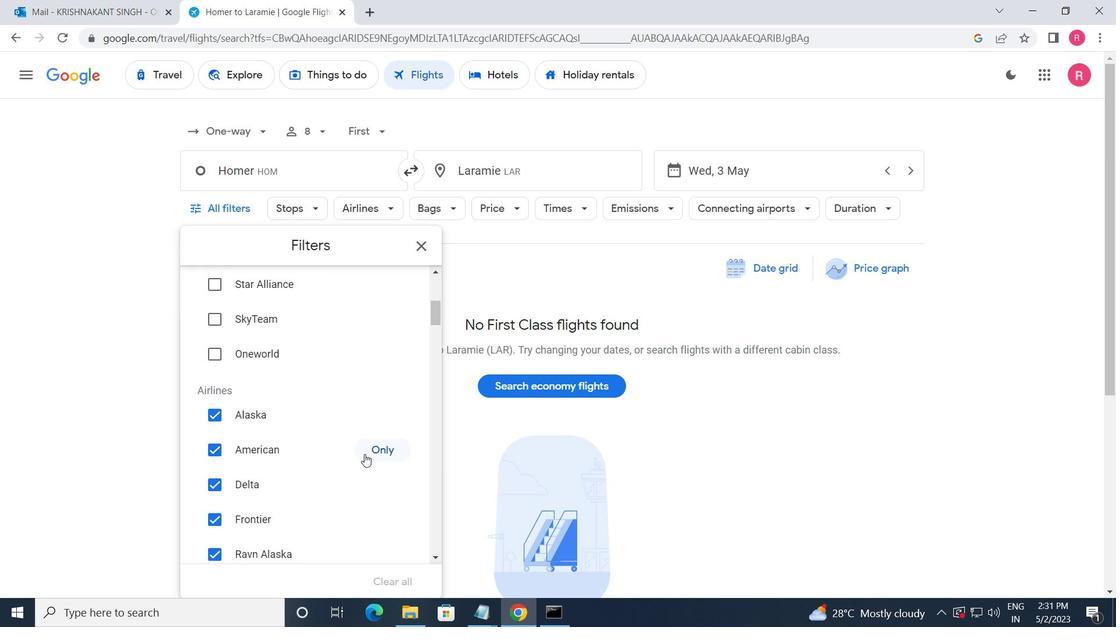 
Action: Mouse moved to (373, 463)
Screenshot: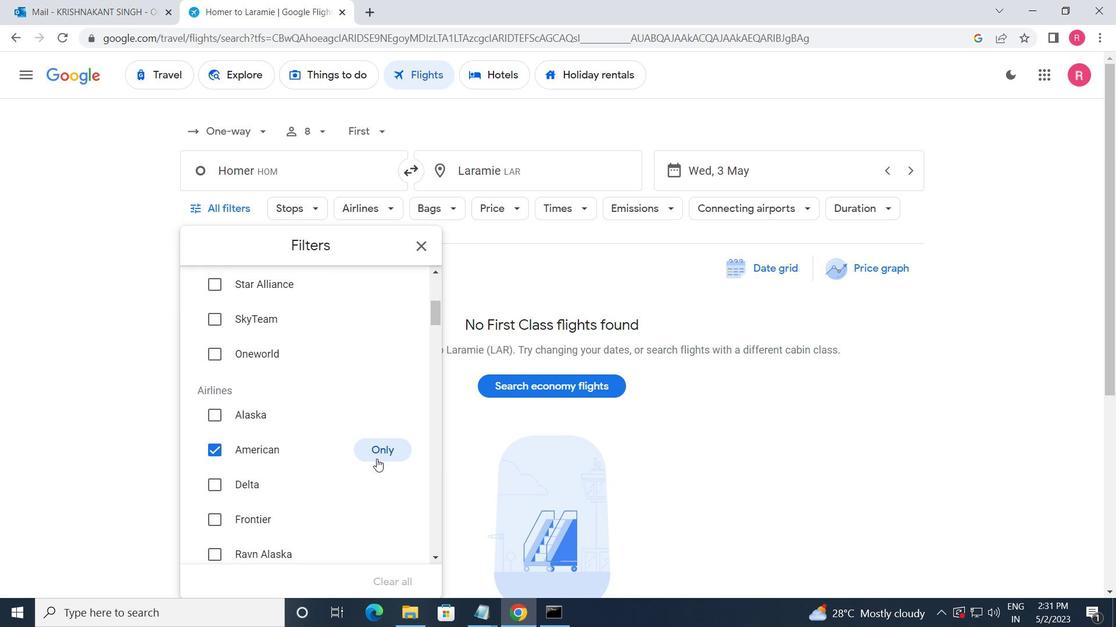 
Action: Mouse scrolled (373, 463) with delta (0, 0)
Screenshot: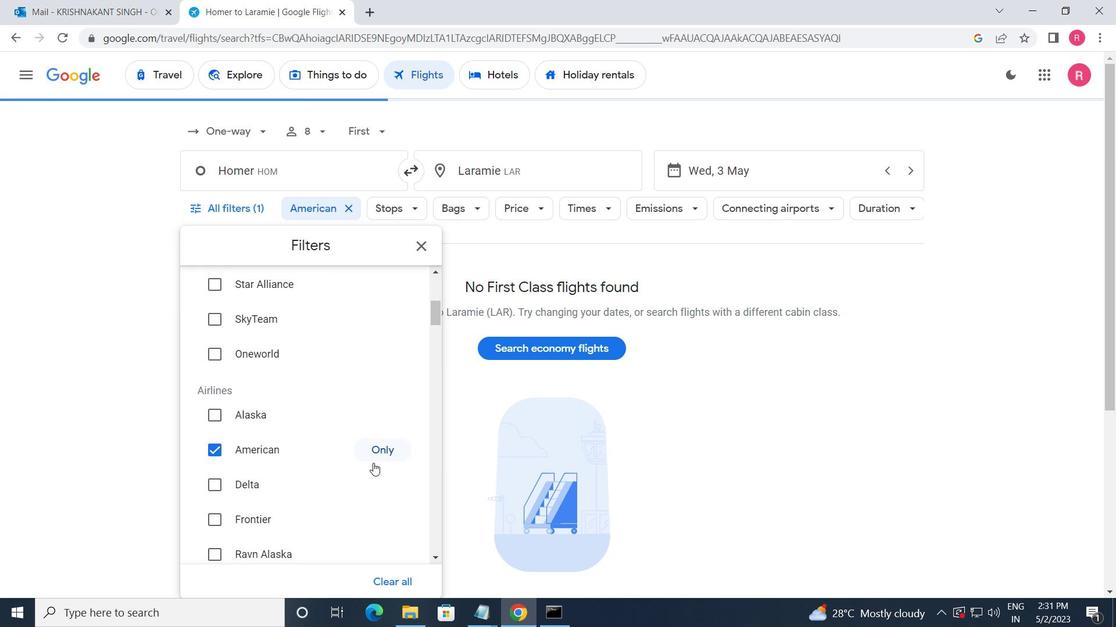 
Action: Mouse scrolled (373, 463) with delta (0, 0)
Screenshot: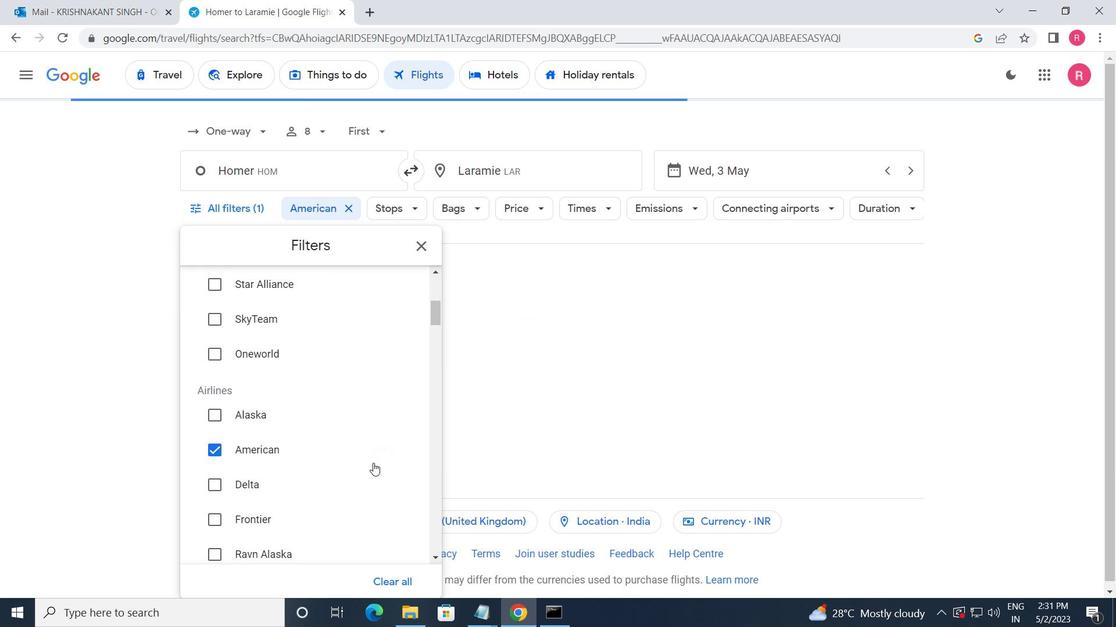 
Action: Mouse scrolled (373, 463) with delta (0, 0)
Screenshot: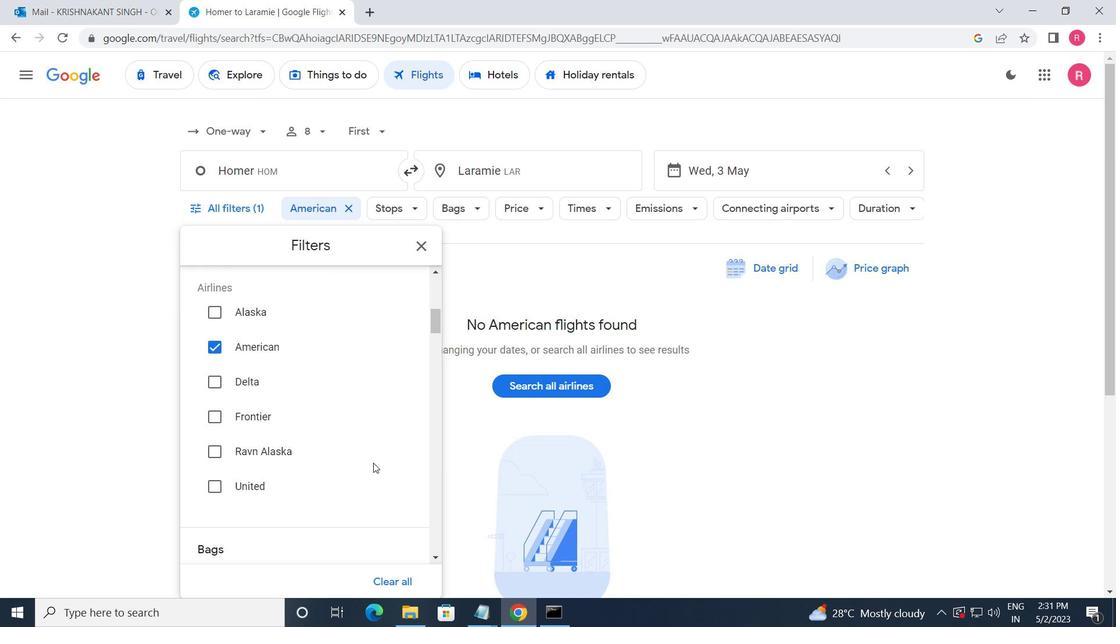 
Action: Mouse moved to (399, 511)
Screenshot: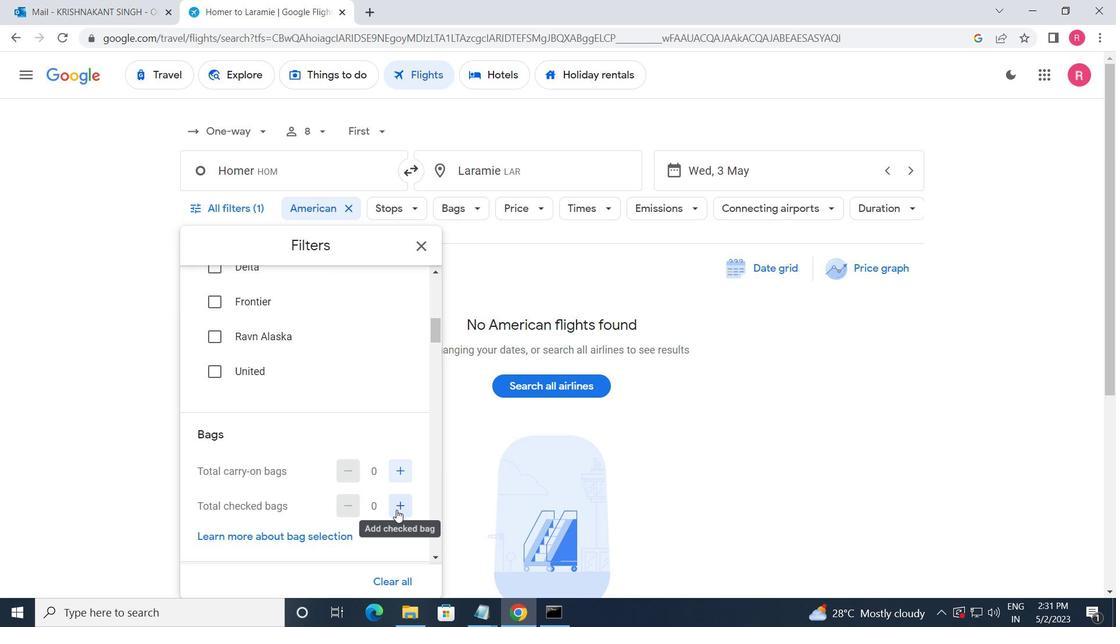 
Action: Mouse pressed left at (399, 511)
Screenshot: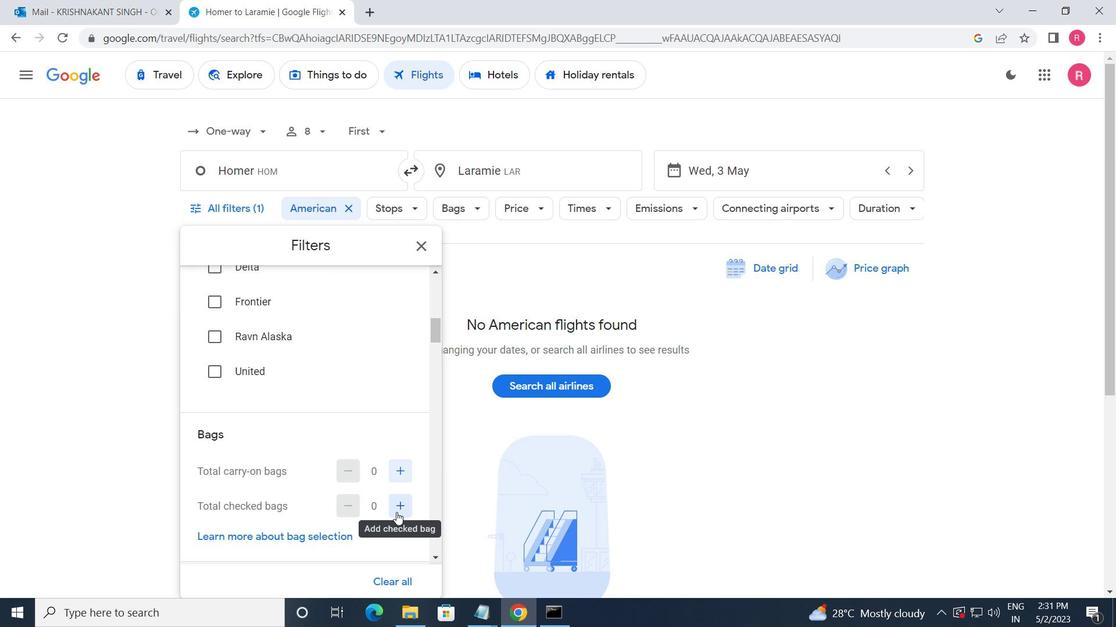 
Action: Mouse moved to (390, 507)
Screenshot: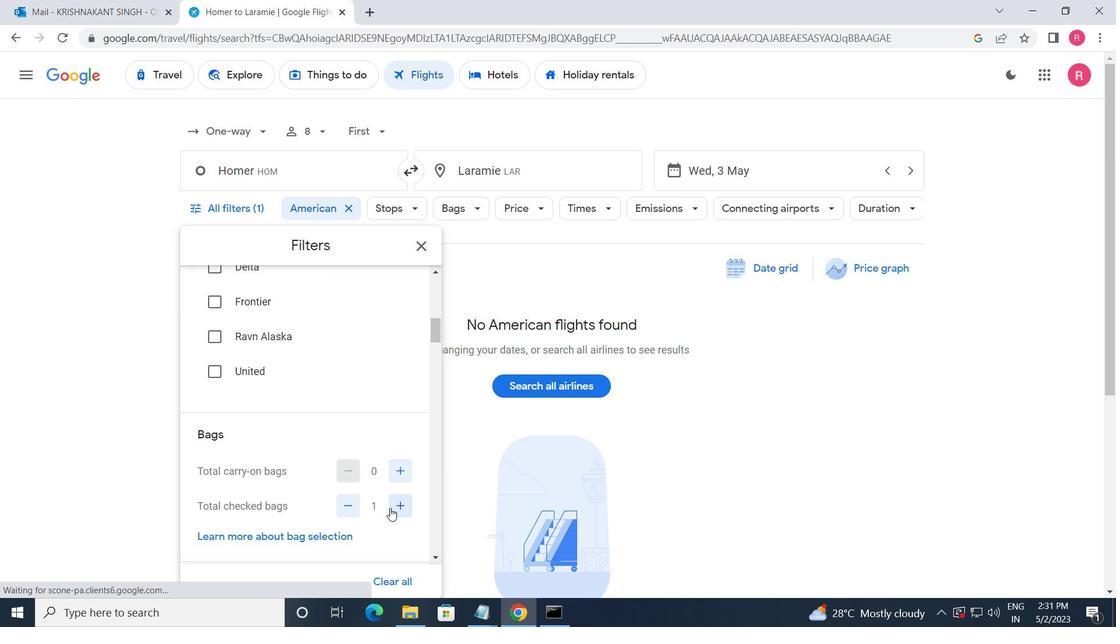 
Action: Mouse scrolled (390, 506) with delta (0, 0)
Screenshot: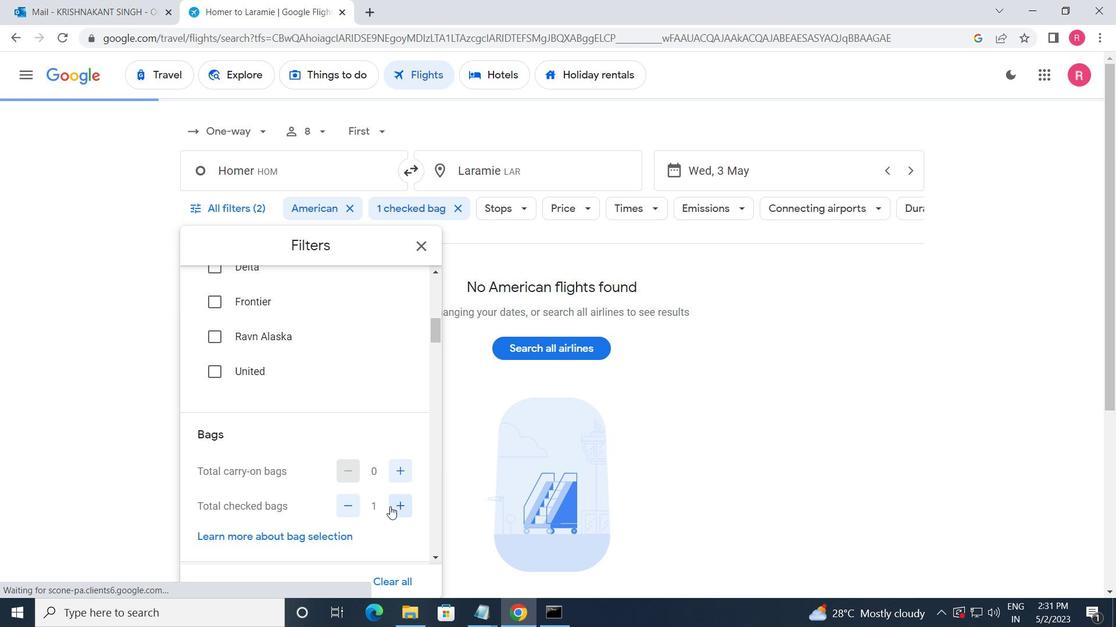 
Action: Mouse scrolled (390, 506) with delta (0, 0)
Screenshot: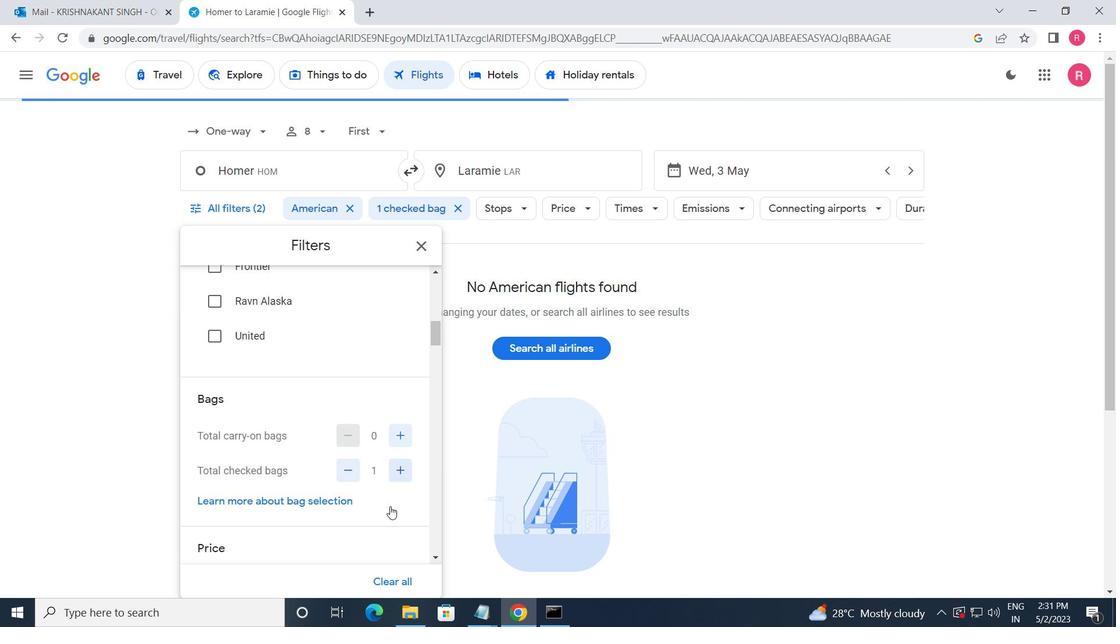 
Action: Mouse scrolled (390, 506) with delta (0, 0)
Screenshot: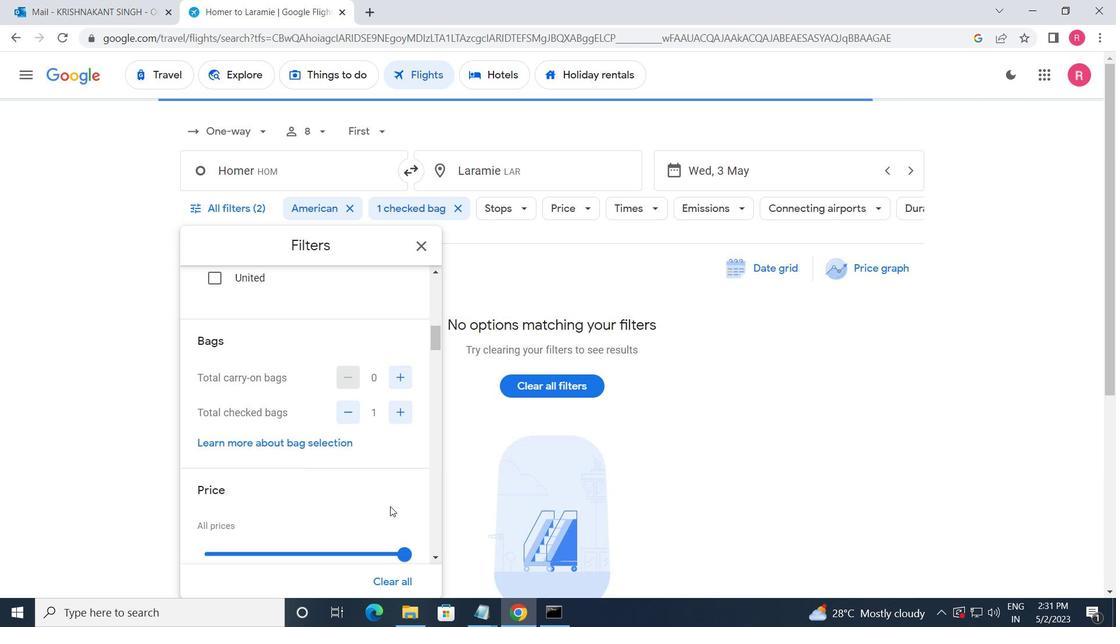 
Action: Mouse moved to (407, 437)
Screenshot: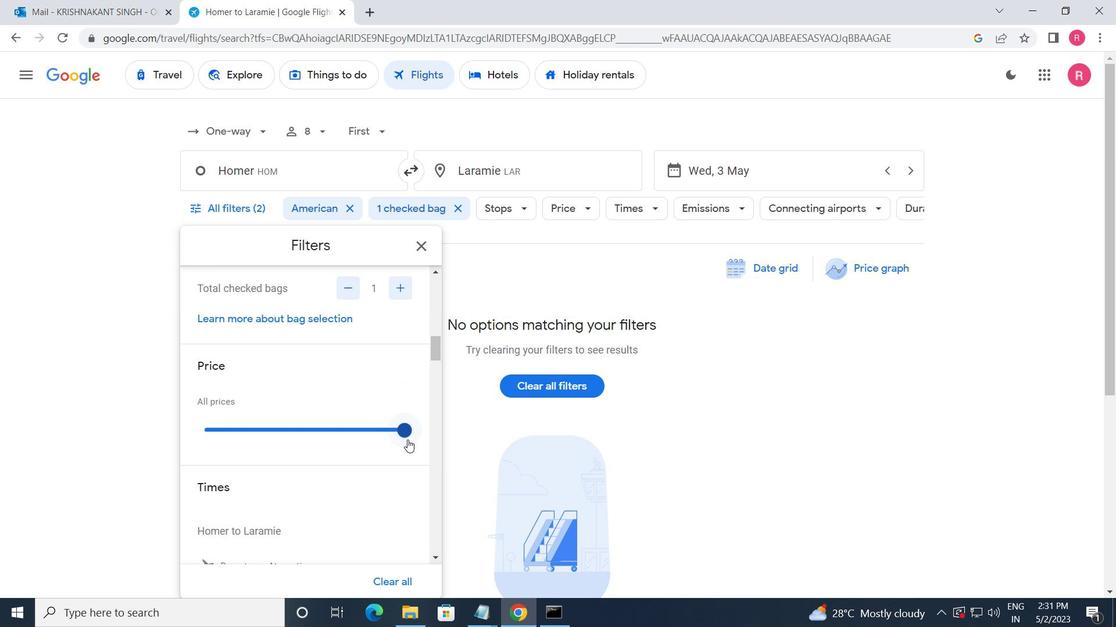 
Action: Mouse pressed left at (407, 437)
Screenshot: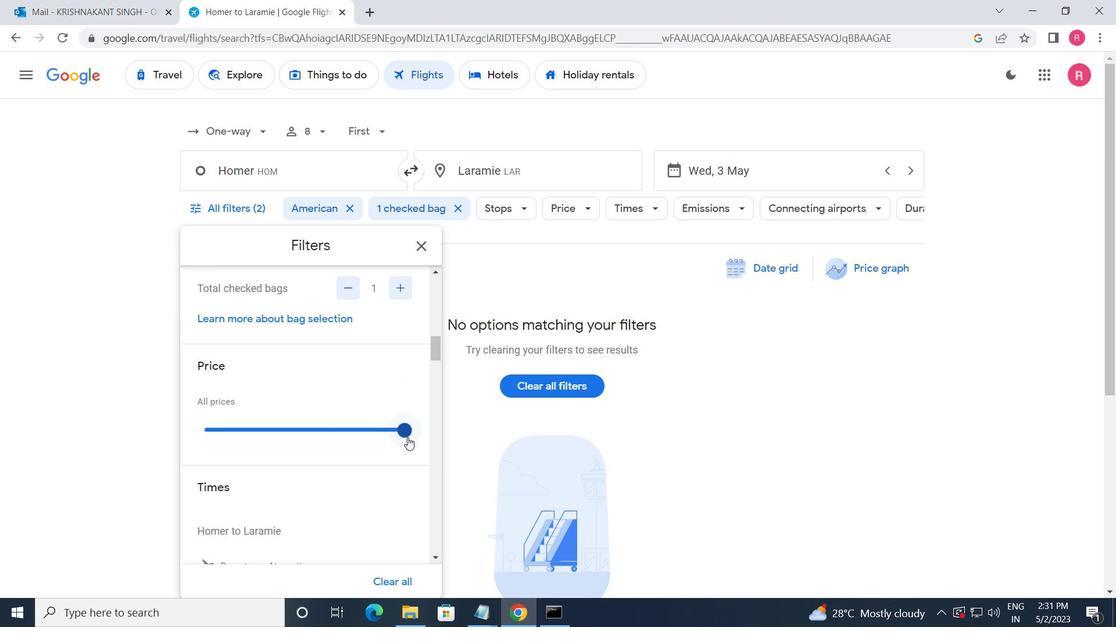 
Action: Mouse moved to (395, 477)
Screenshot: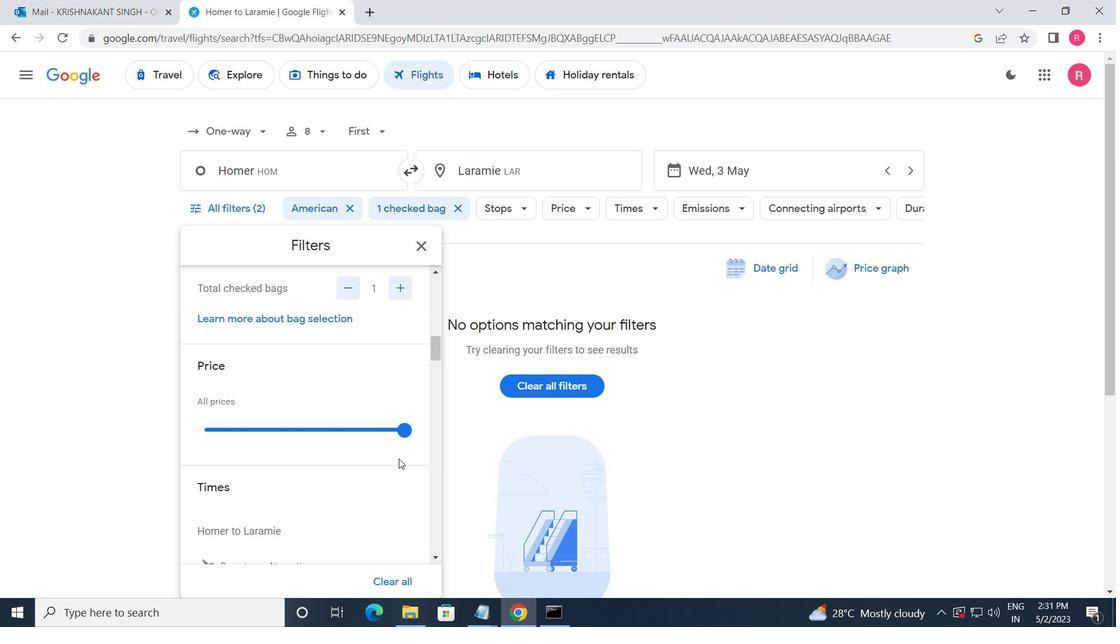 
Action: Mouse scrolled (395, 477) with delta (0, 0)
Screenshot: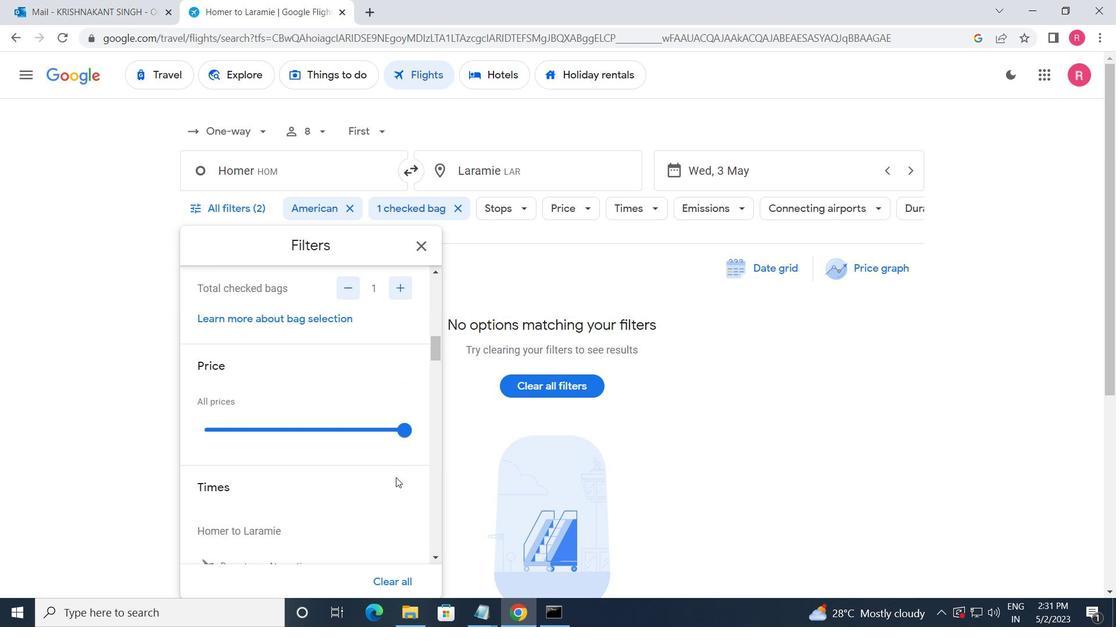 
Action: Mouse scrolled (395, 477) with delta (0, 0)
Screenshot: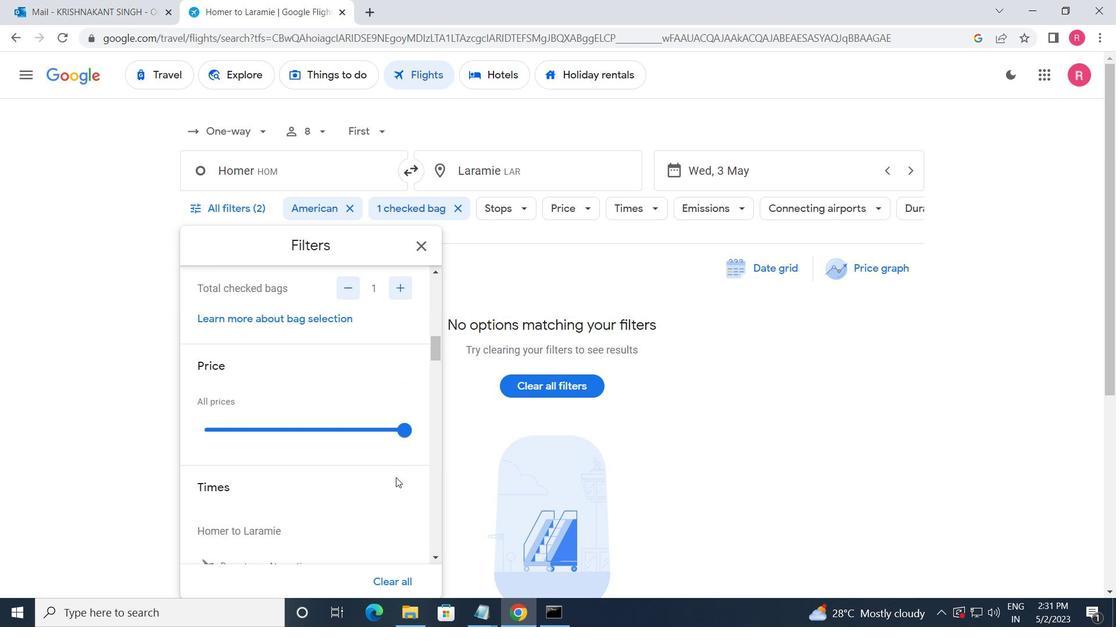 
Action: Mouse moved to (207, 448)
Screenshot: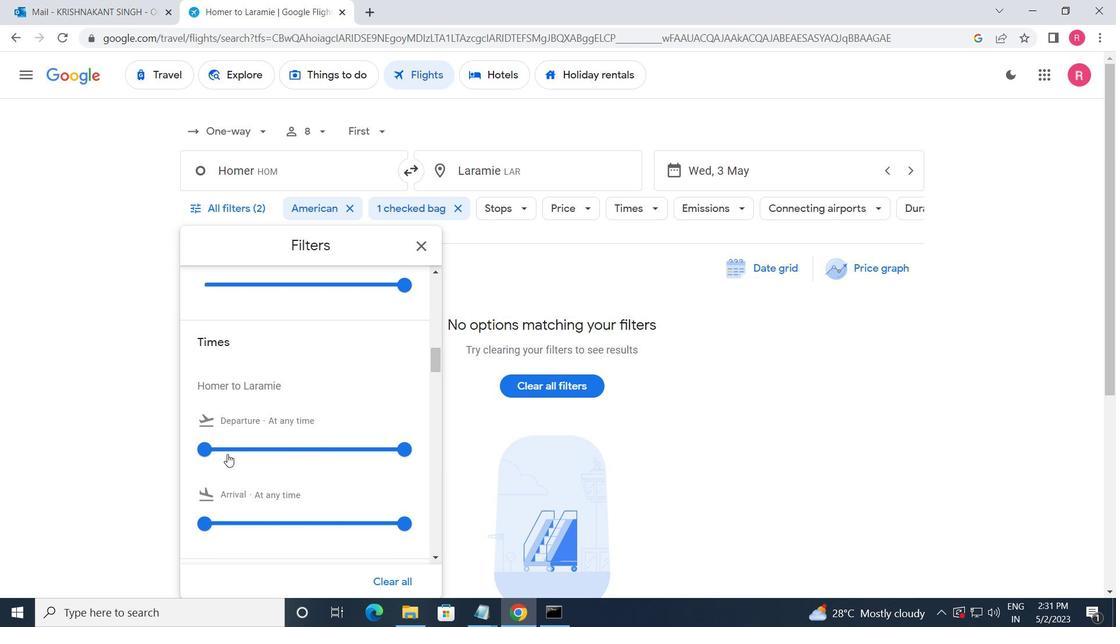 
Action: Mouse pressed left at (207, 448)
Screenshot: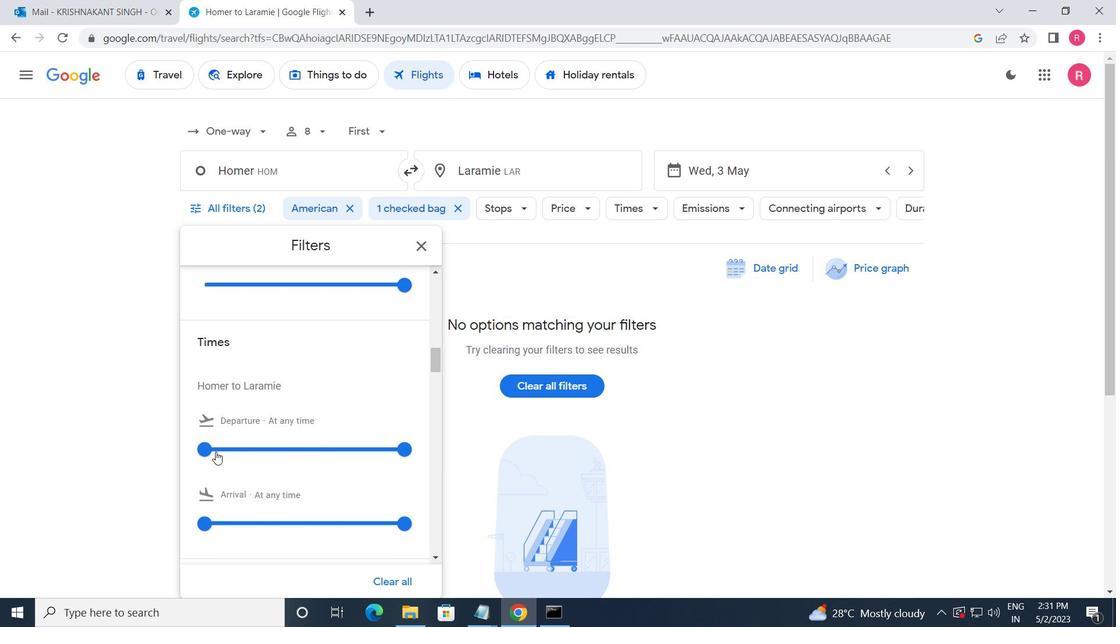 
Action: Mouse moved to (405, 451)
Screenshot: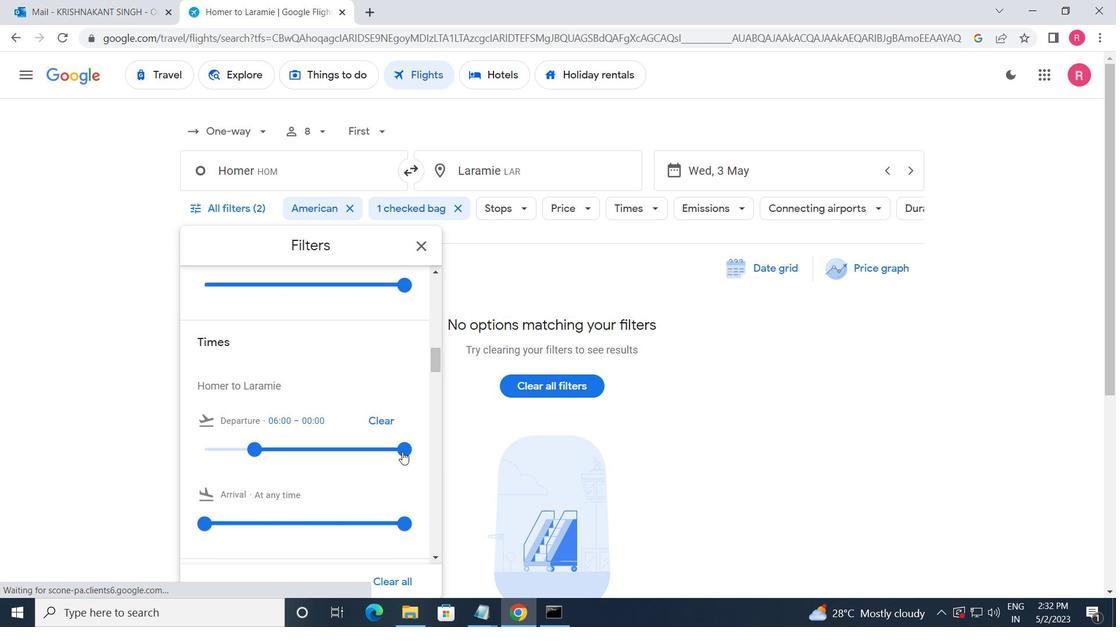 
Action: Mouse pressed left at (405, 451)
Screenshot: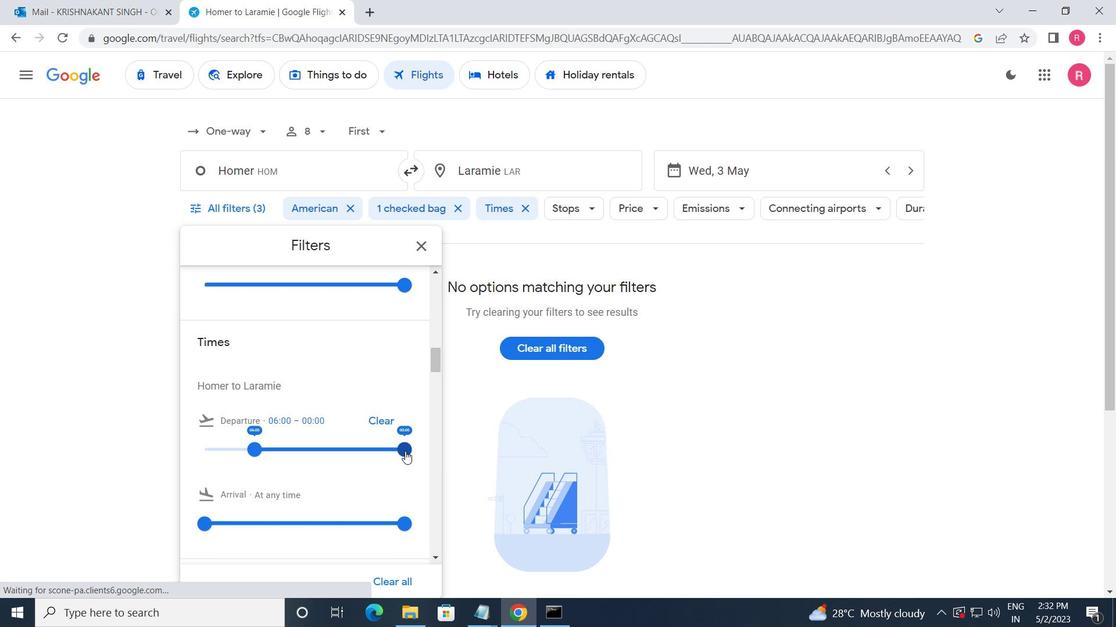 
Action: Mouse moved to (426, 241)
Screenshot: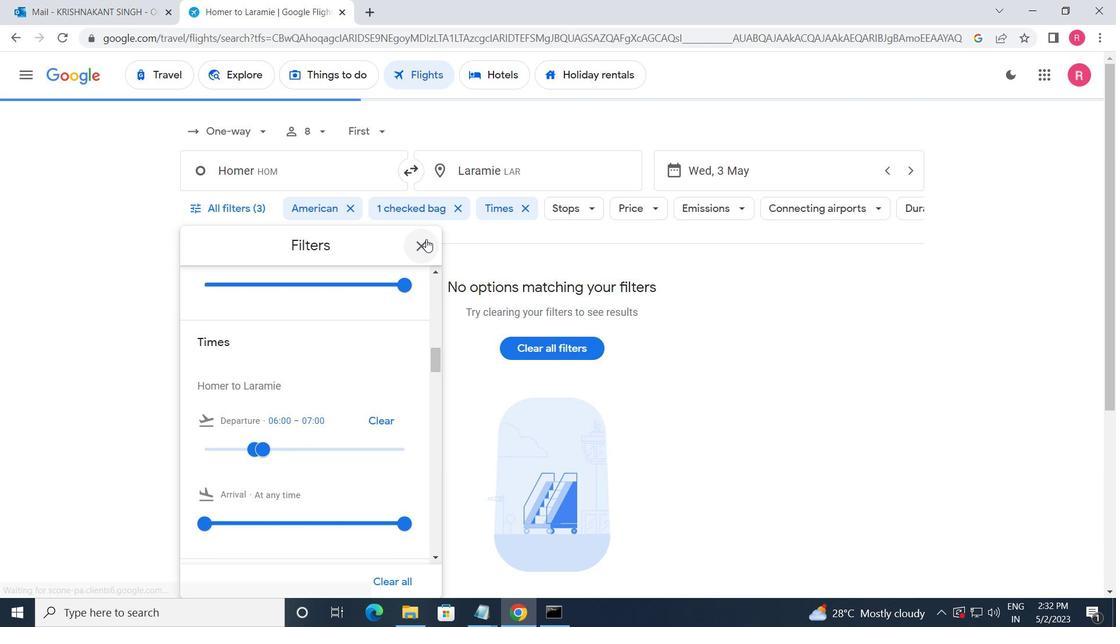 
Action: Mouse pressed left at (426, 241)
Screenshot: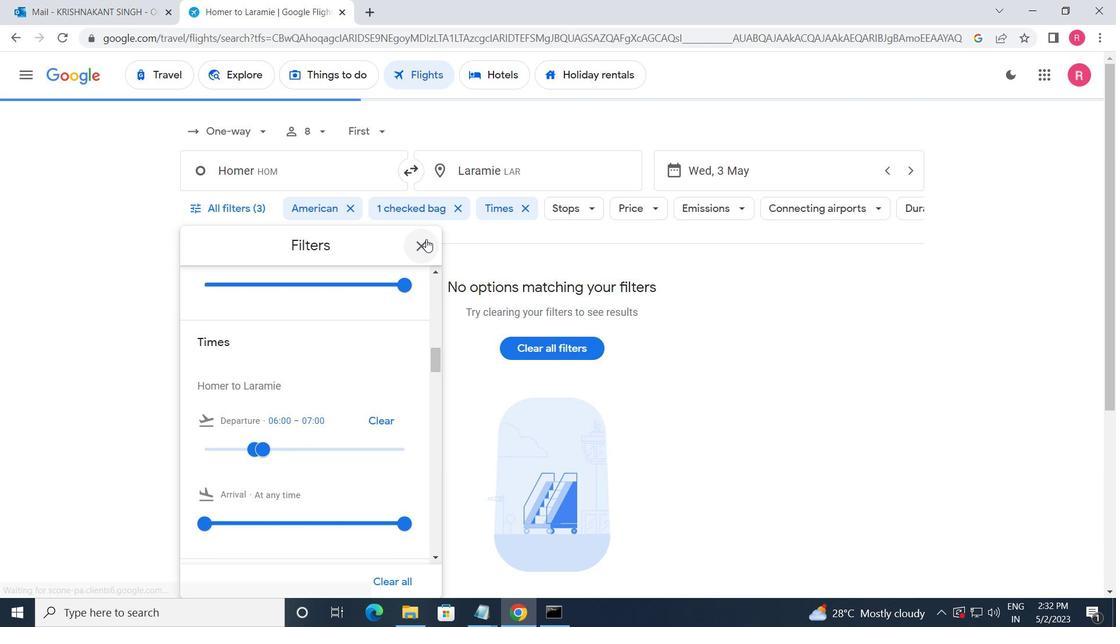 
